 Task: Log work in the project AgileNexus for the issue 'Integrate a new virtual assistant feature into an existing mobile application to enhance user experience and convenience' spent time as '3w 1d 2h 31m' and remaining time as '5w 3d 23h 33m' and move to top of backlog. Now add the issue to the epic 'Legacy system modernization'. Log work in the project AgileNexus for the issue 'Develop a new tool for automated testing of web application cross-browser compatibility and responsiveness' spent time as '4w 1d 9h 50m' and remaining time as '4w 6d 7h 14m' and move to bottom of backlog. Now add the issue to the epic 'Disaster recovery (DR) planning'
Action: Mouse moved to (115, 204)
Screenshot: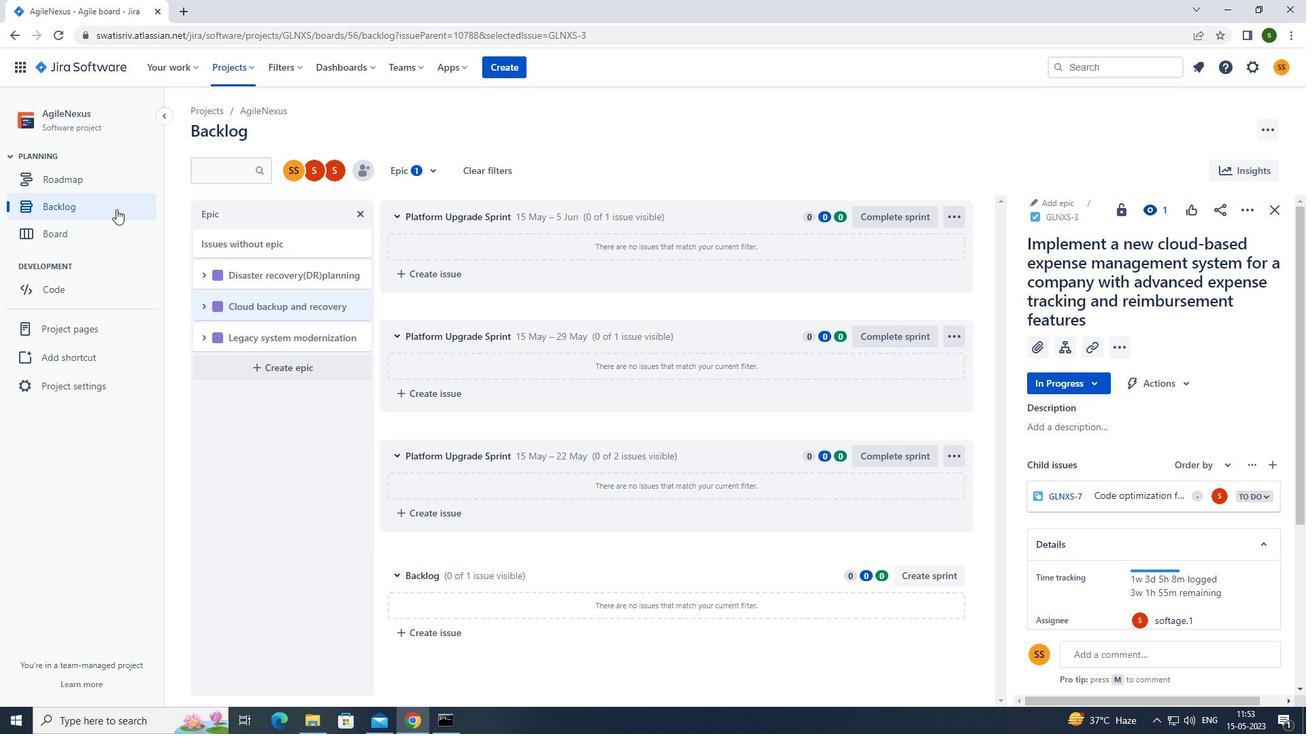 
Action: Mouse pressed left at (115, 204)
Screenshot: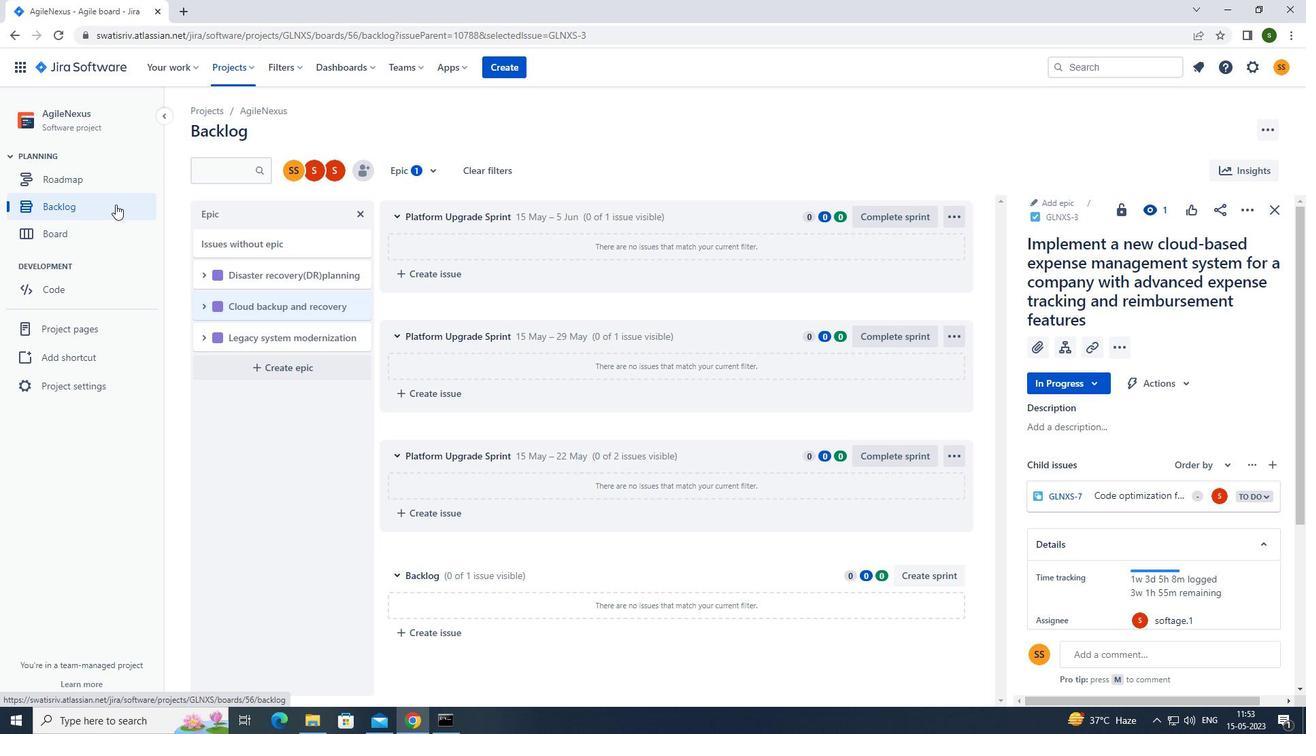 
Action: Mouse moved to (804, 494)
Screenshot: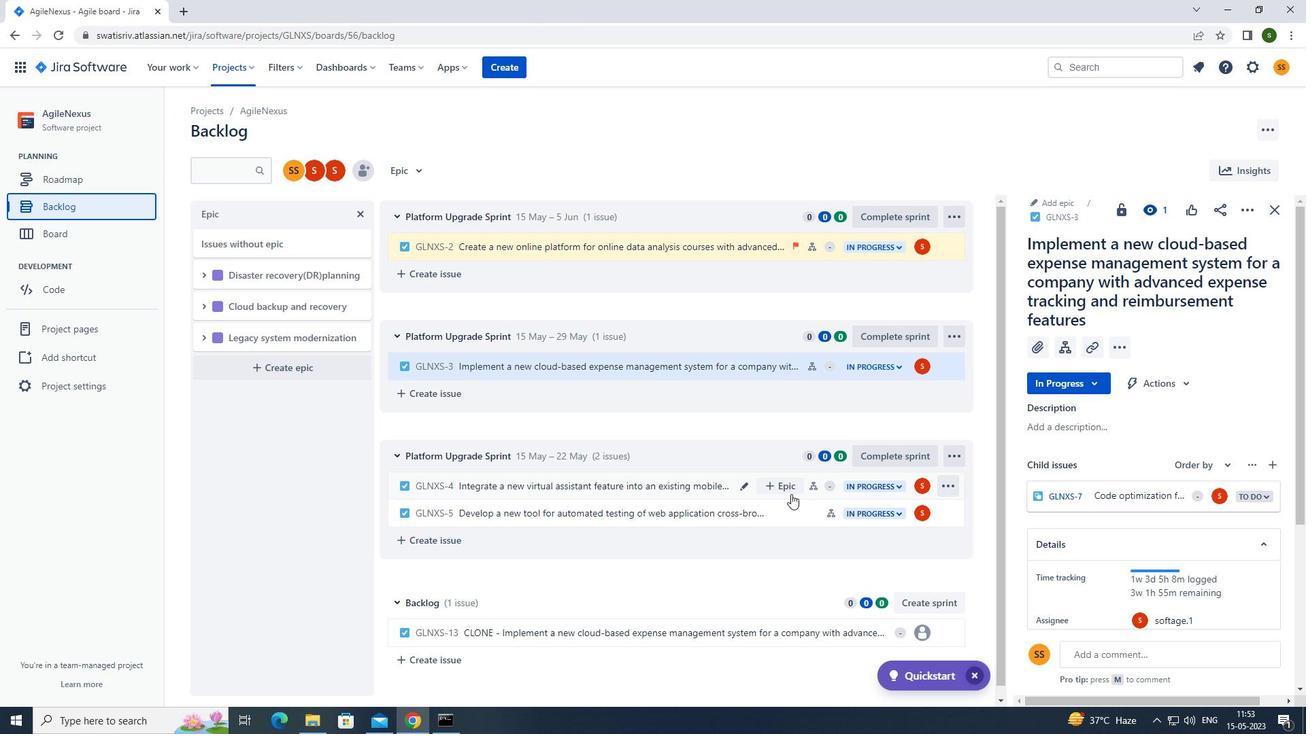 
Action: Mouse pressed left at (804, 494)
Screenshot: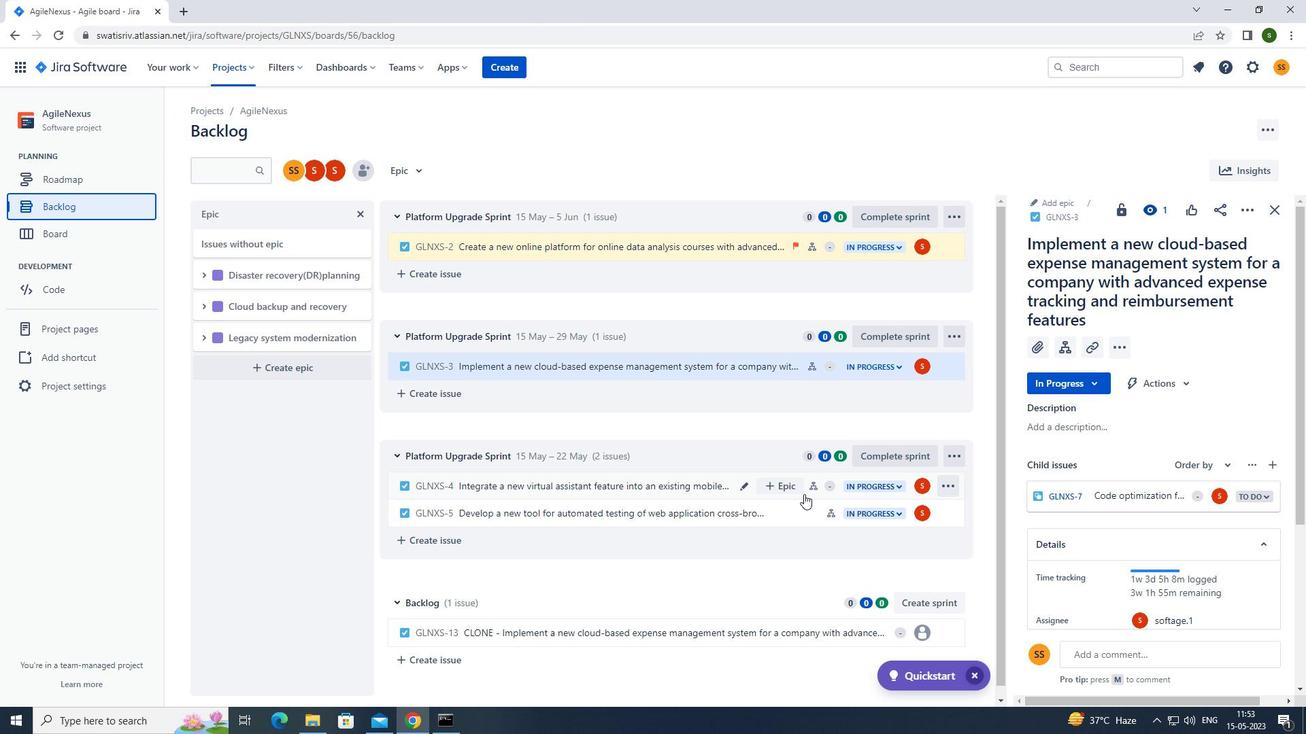 
Action: Mouse moved to (1250, 214)
Screenshot: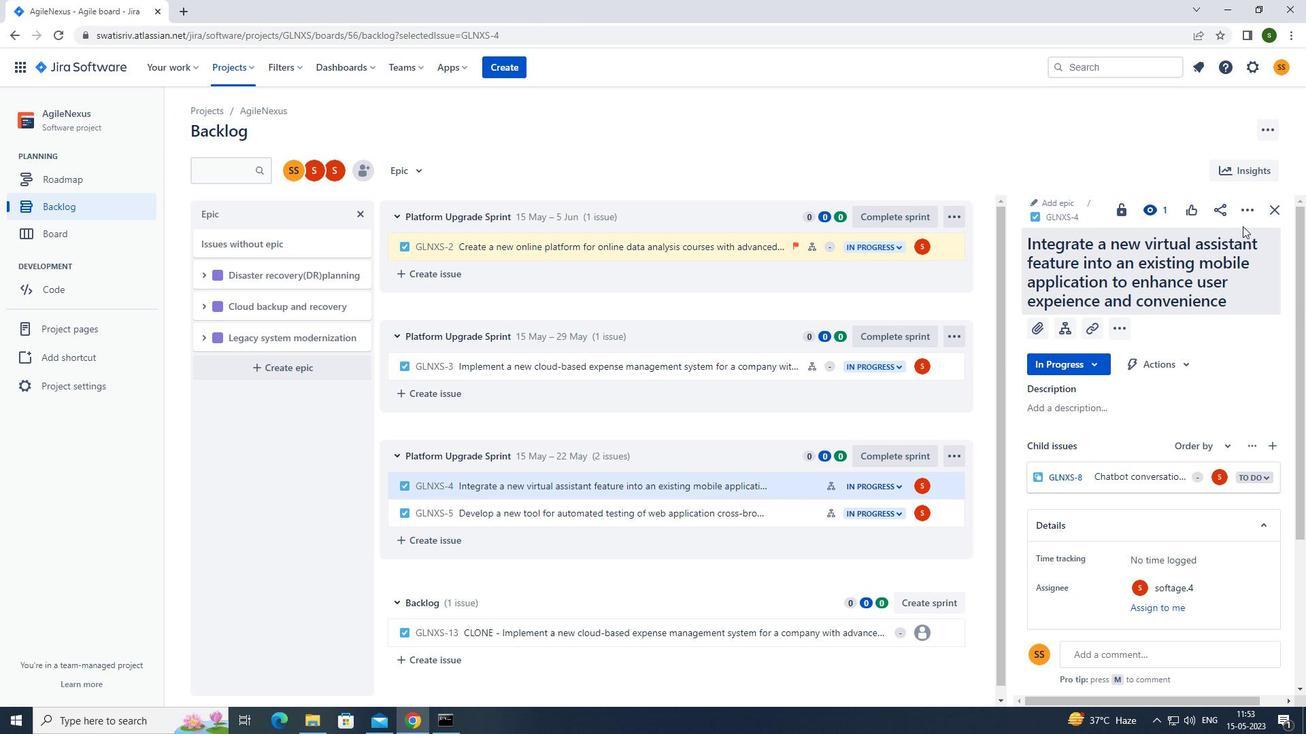 
Action: Mouse pressed left at (1250, 214)
Screenshot: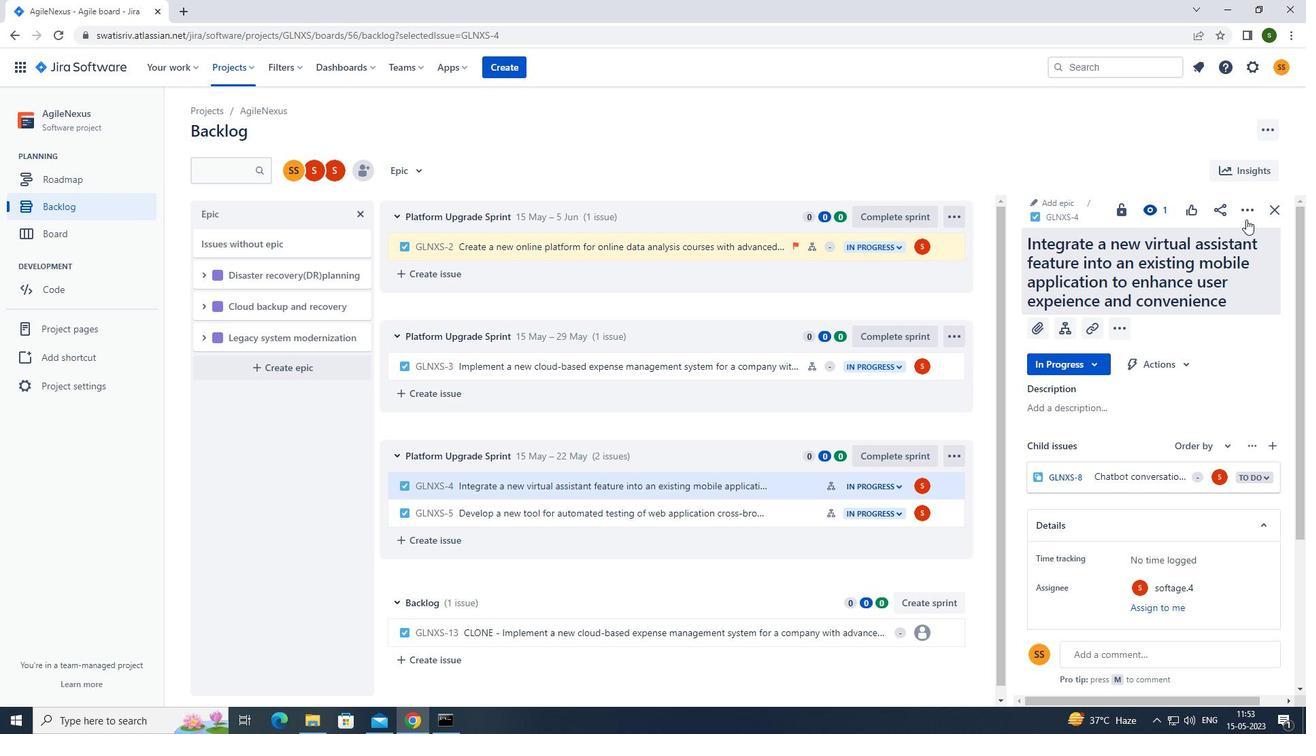 
Action: Mouse moved to (1215, 243)
Screenshot: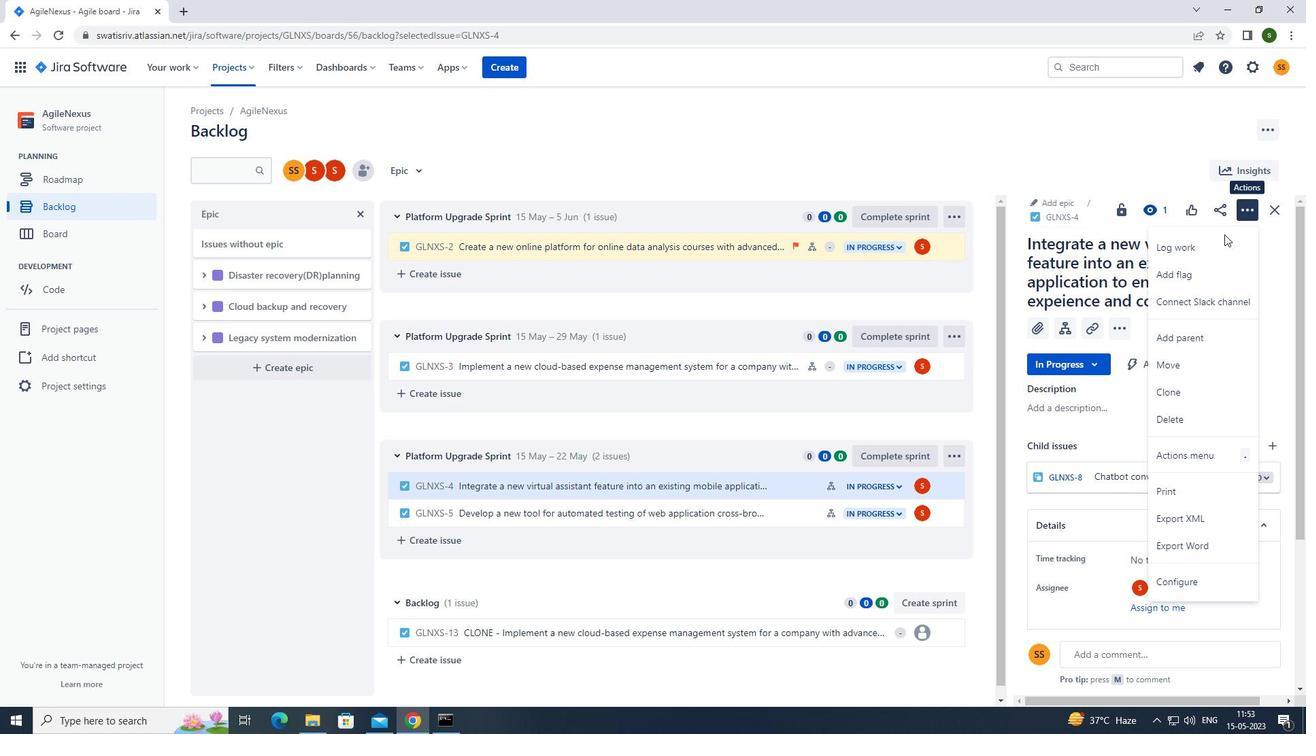 
Action: Mouse pressed left at (1215, 243)
Screenshot: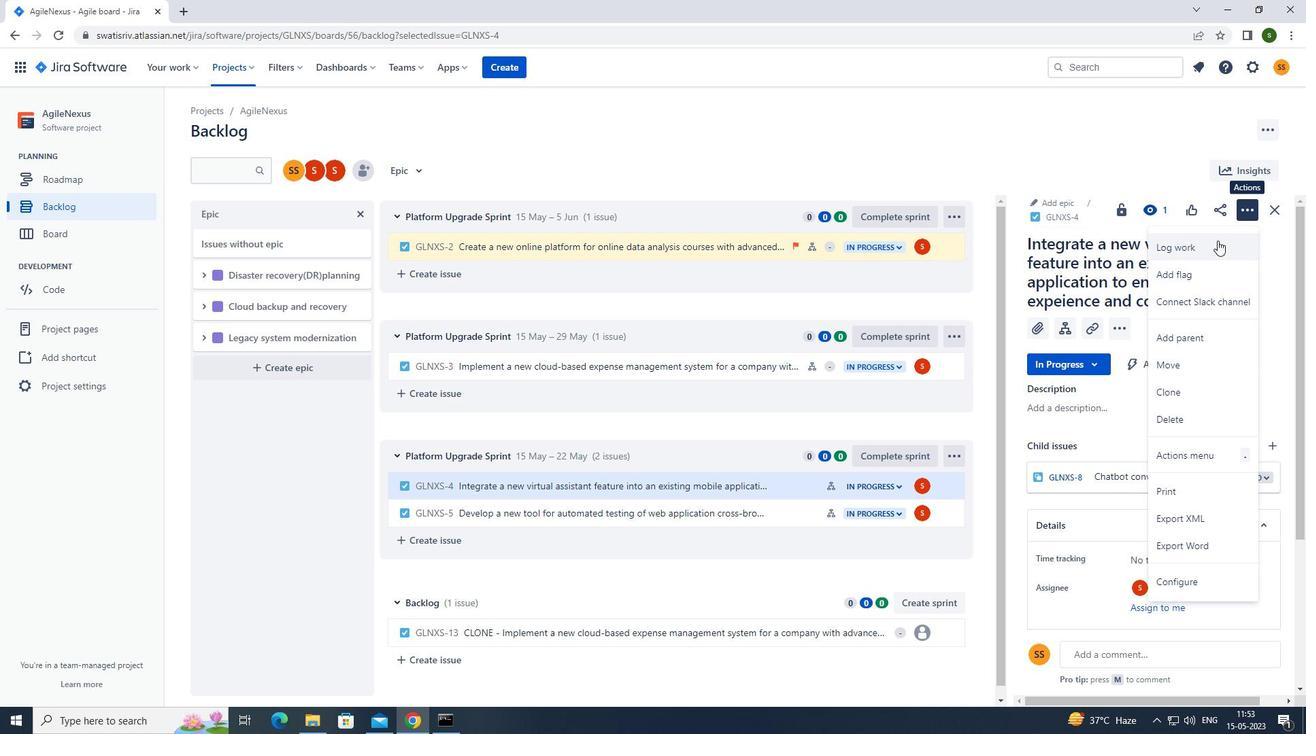 
Action: Mouse moved to (623, 178)
Screenshot: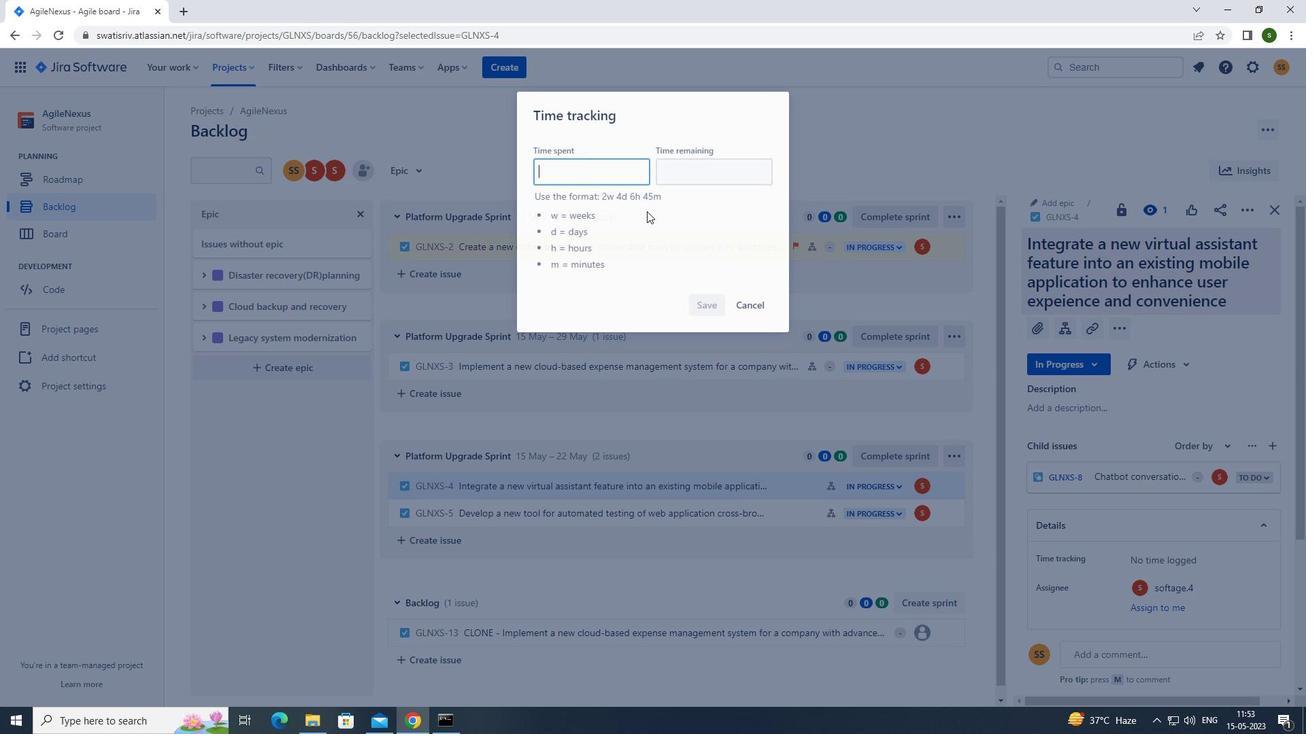 
Action: Key pressed 3w<Key.space>1d<Key.space>2h<Key.space>31m
Screenshot: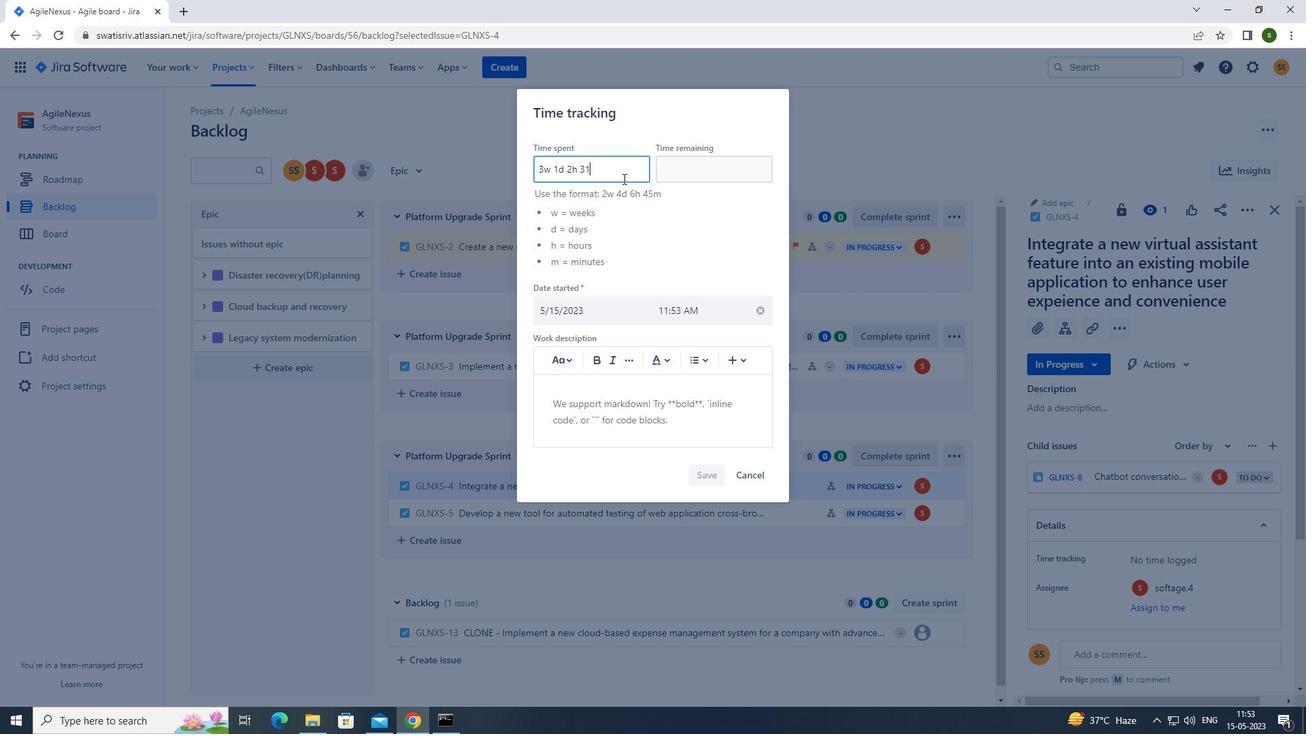 
Action: Mouse moved to (706, 178)
Screenshot: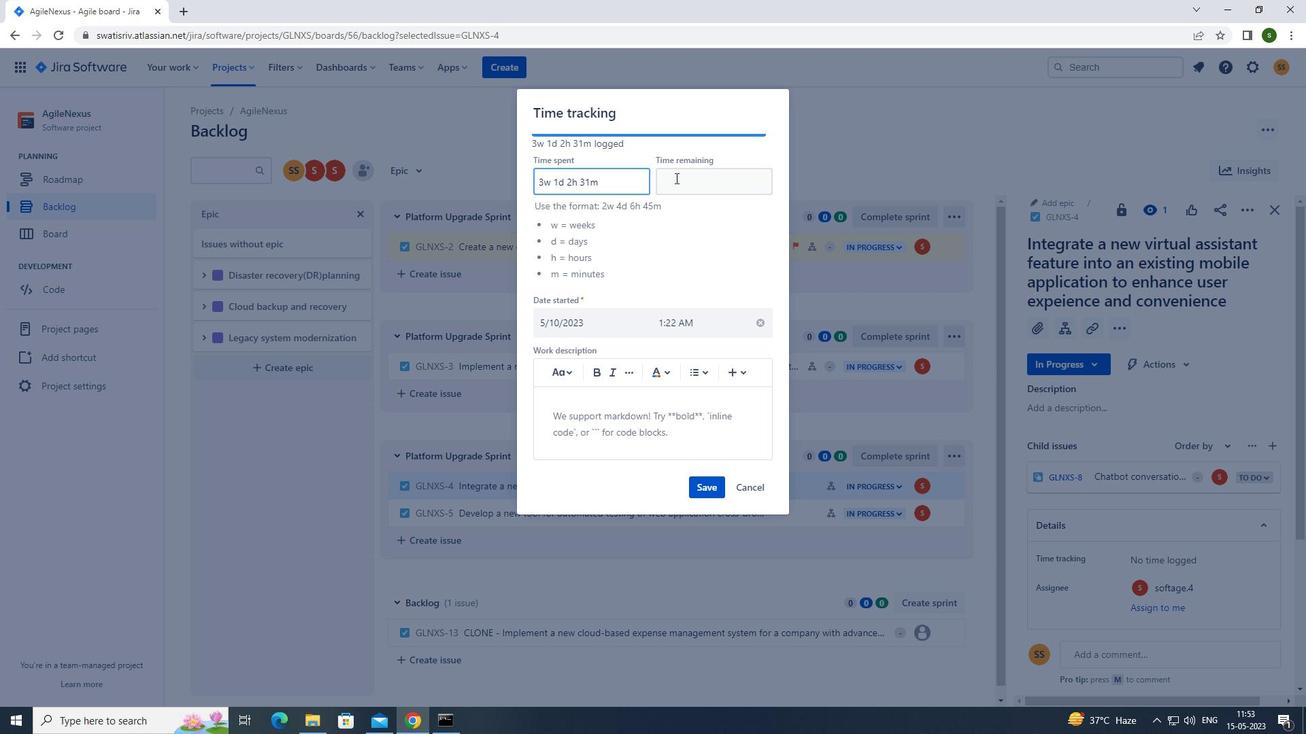 
Action: Mouse pressed left at (706, 178)
Screenshot: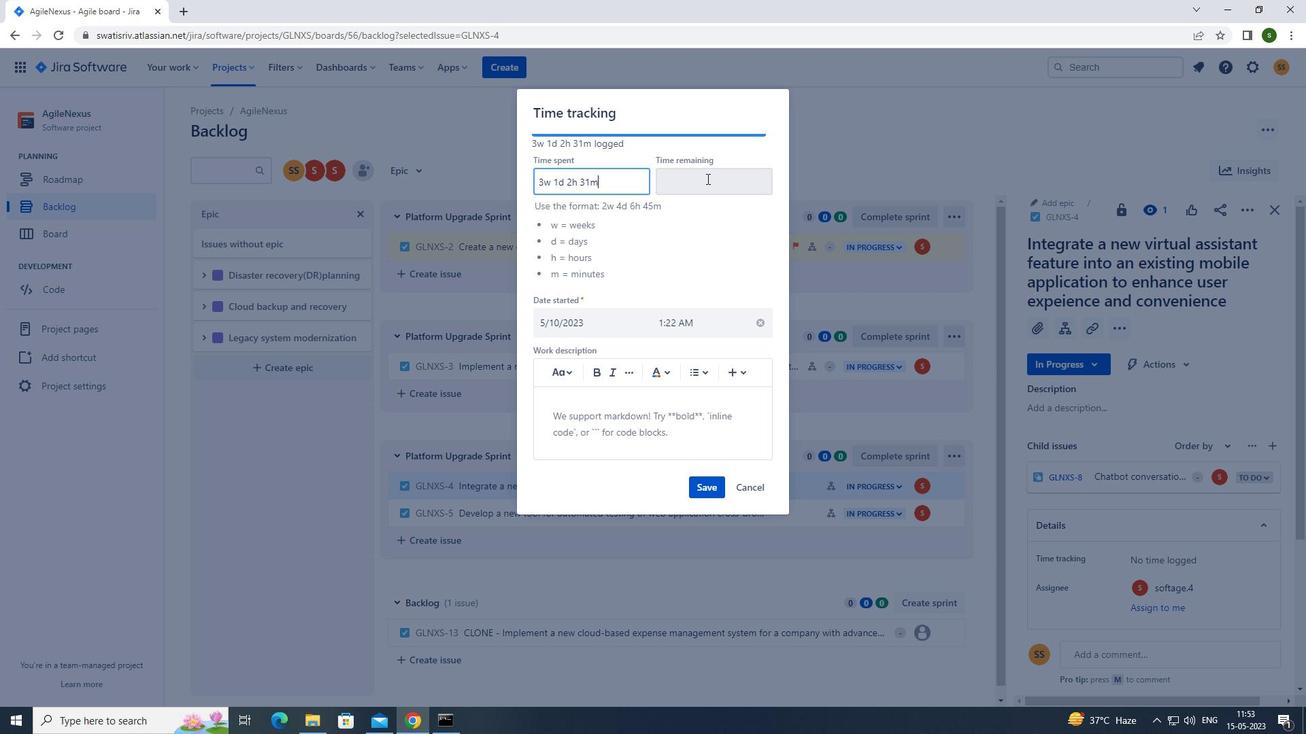 
Action: Key pressed 5w<Key.space>3d<Key.space>23h<Key.space>33m
Screenshot: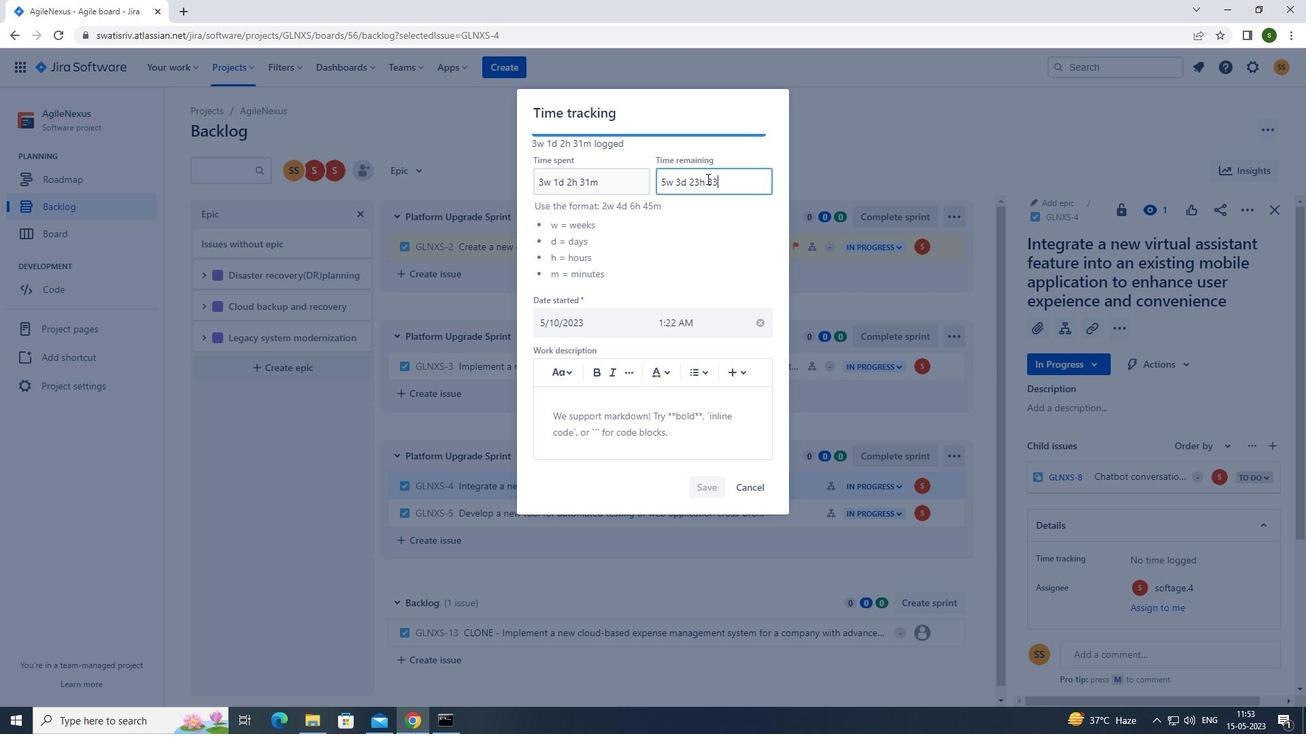 
Action: Mouse moved to (714, 487)
Screenshot: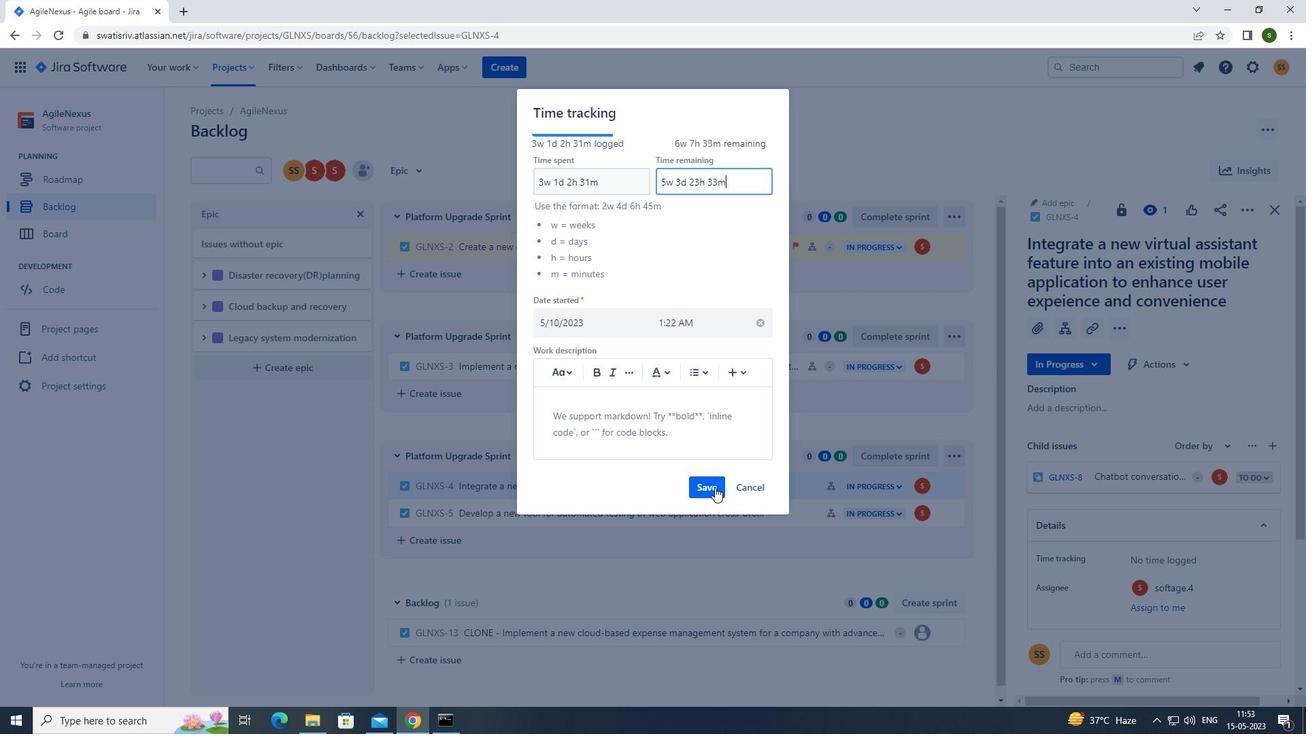 
Action: Mouse pressed left at (714, 487)
Screenshot: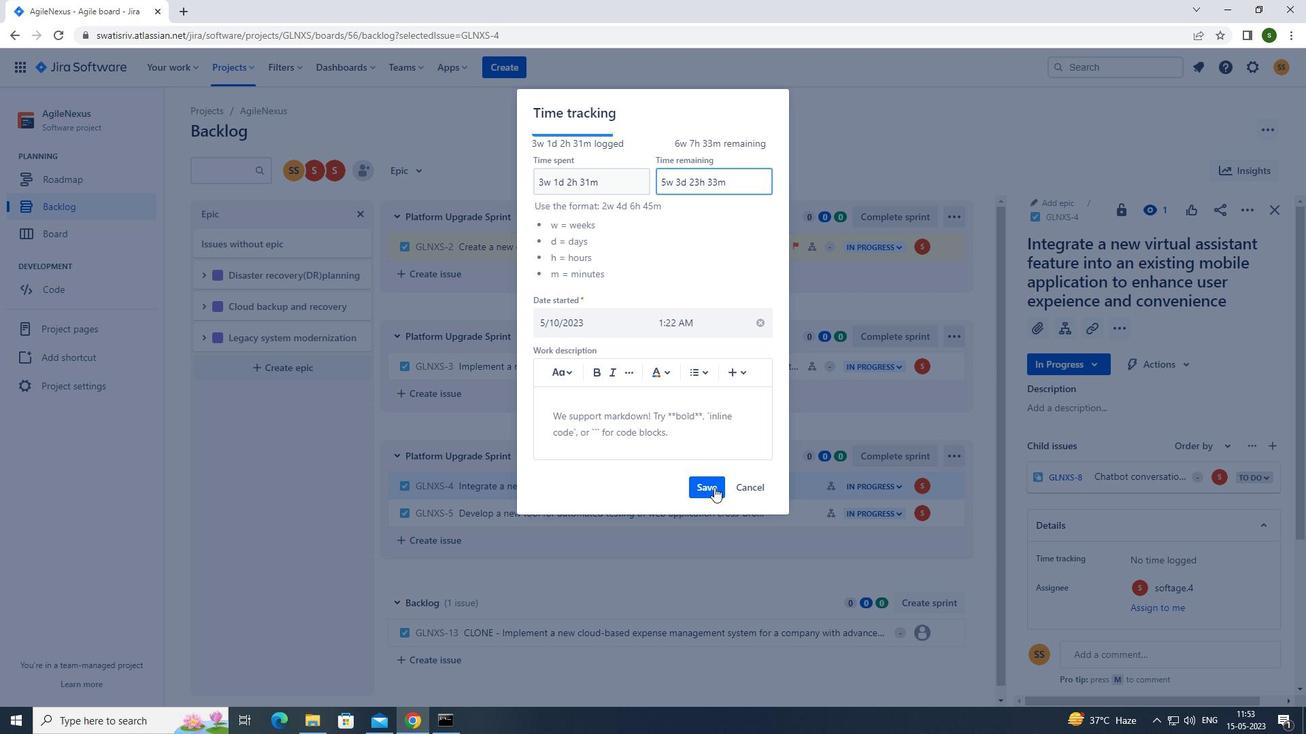 
Action: Mouse moved to (955, 489)
Screenshot: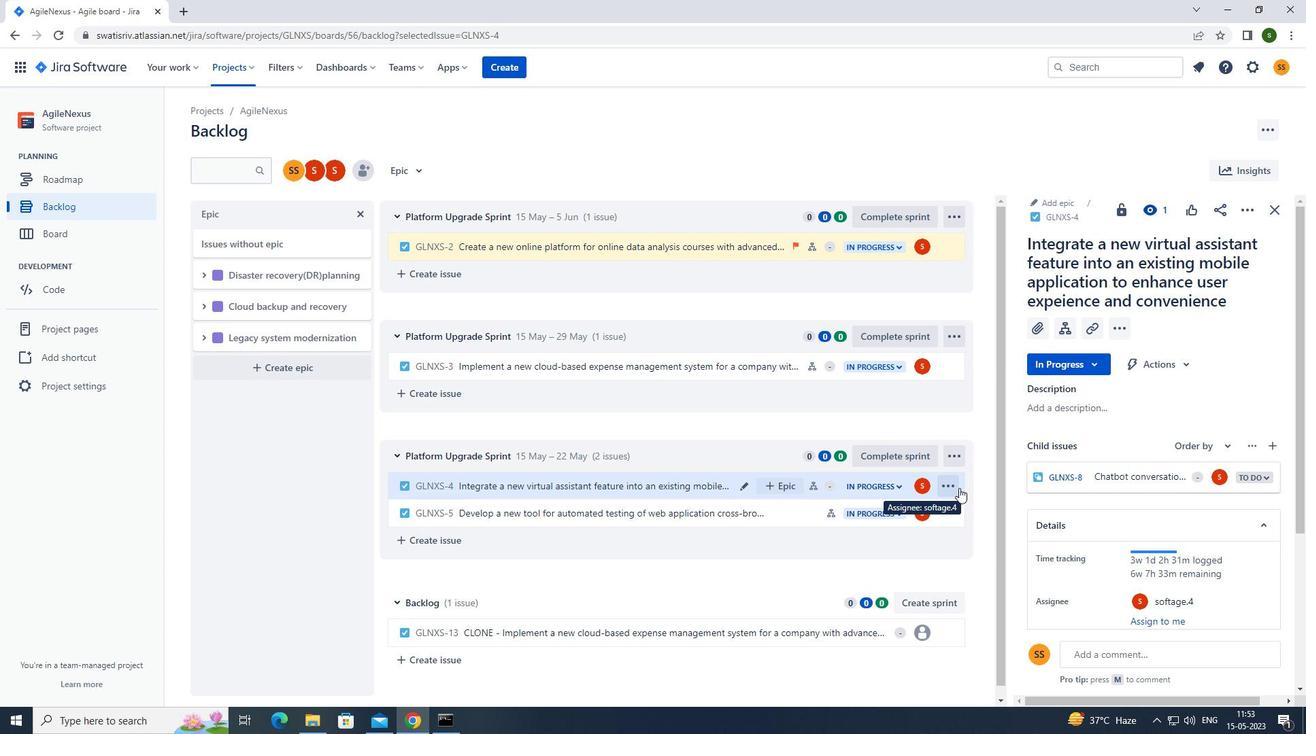 
Action: Mouse pressed left at (955, 489)
Screenshot: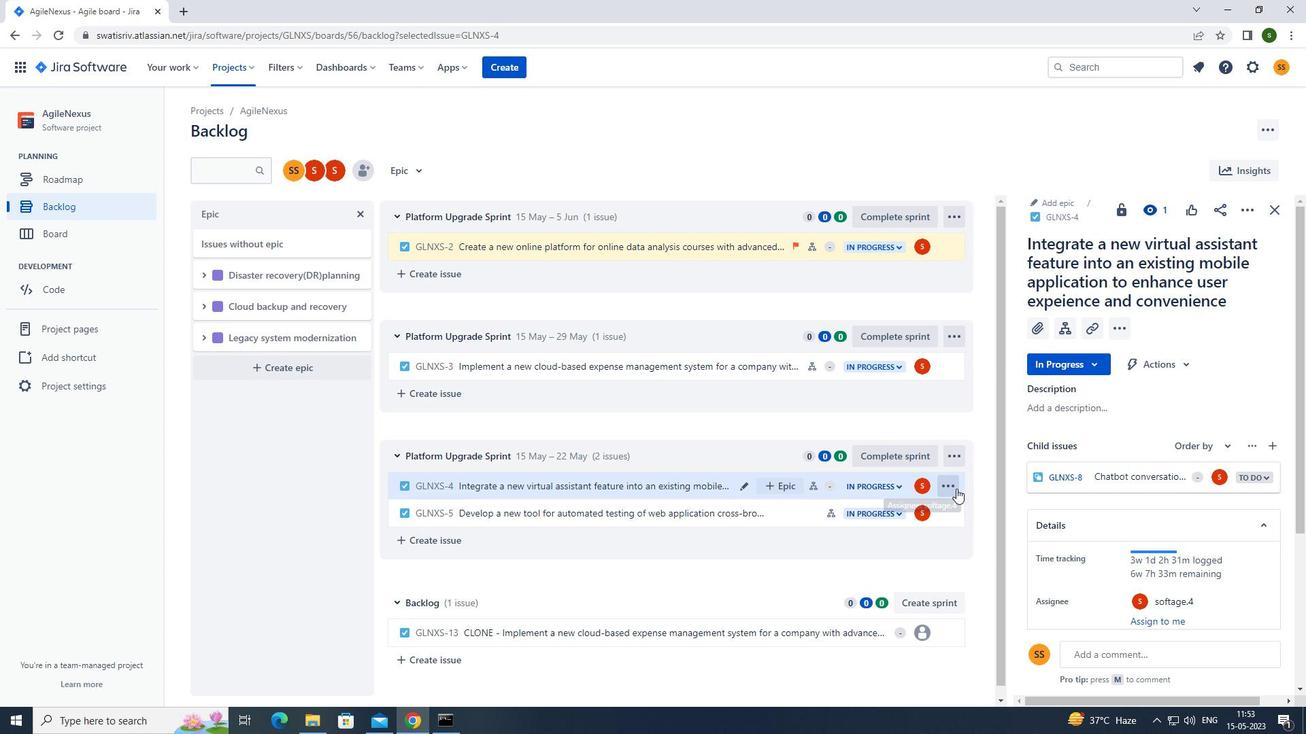 
Action: Mouse moved to (922, 427)
Screenshot: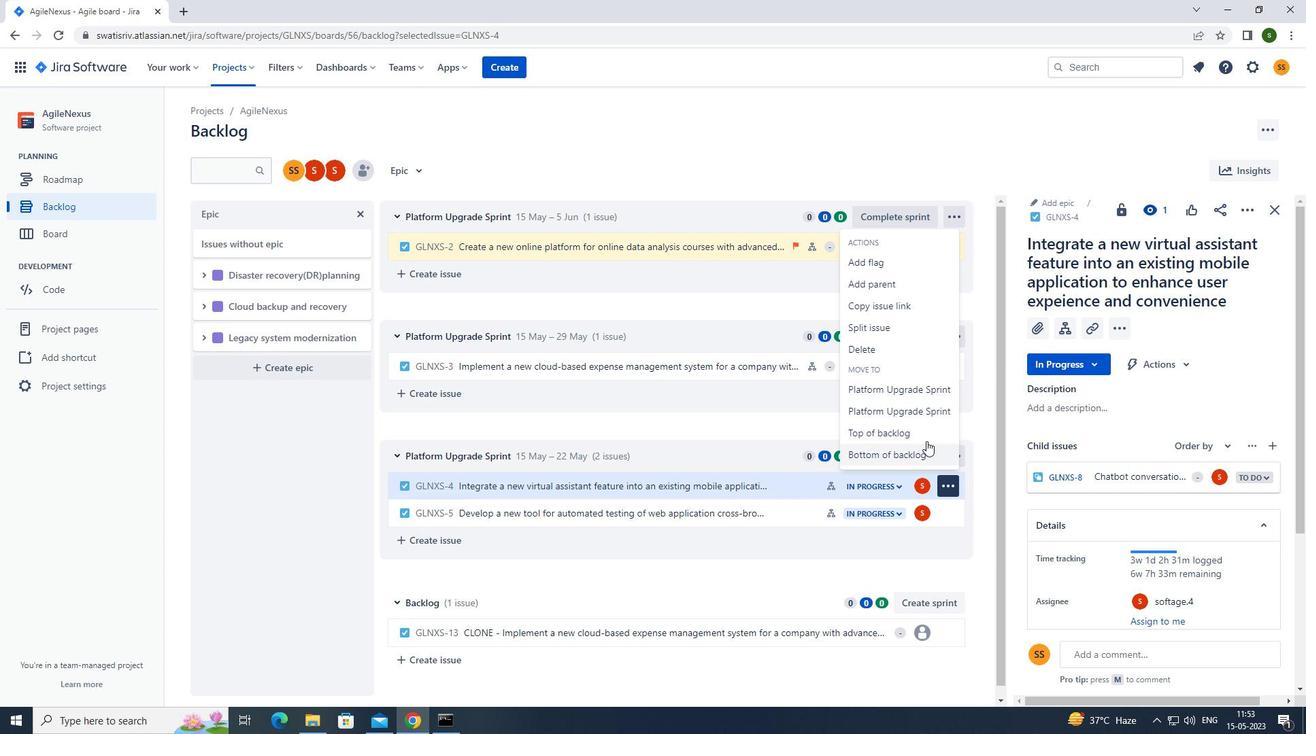 
Action: Mouse pressed left at (922, 427)
Screenshot: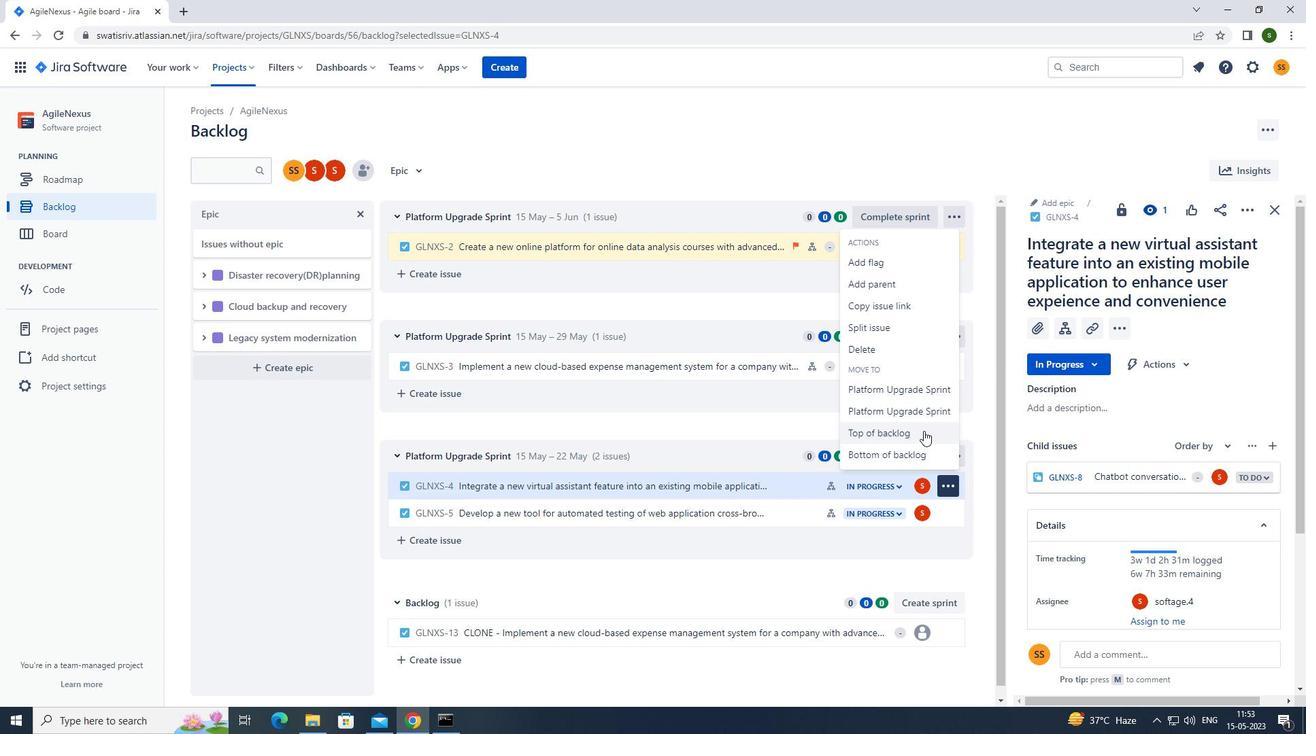 
Action: Mouse moved to (695, 225)
Screenshot: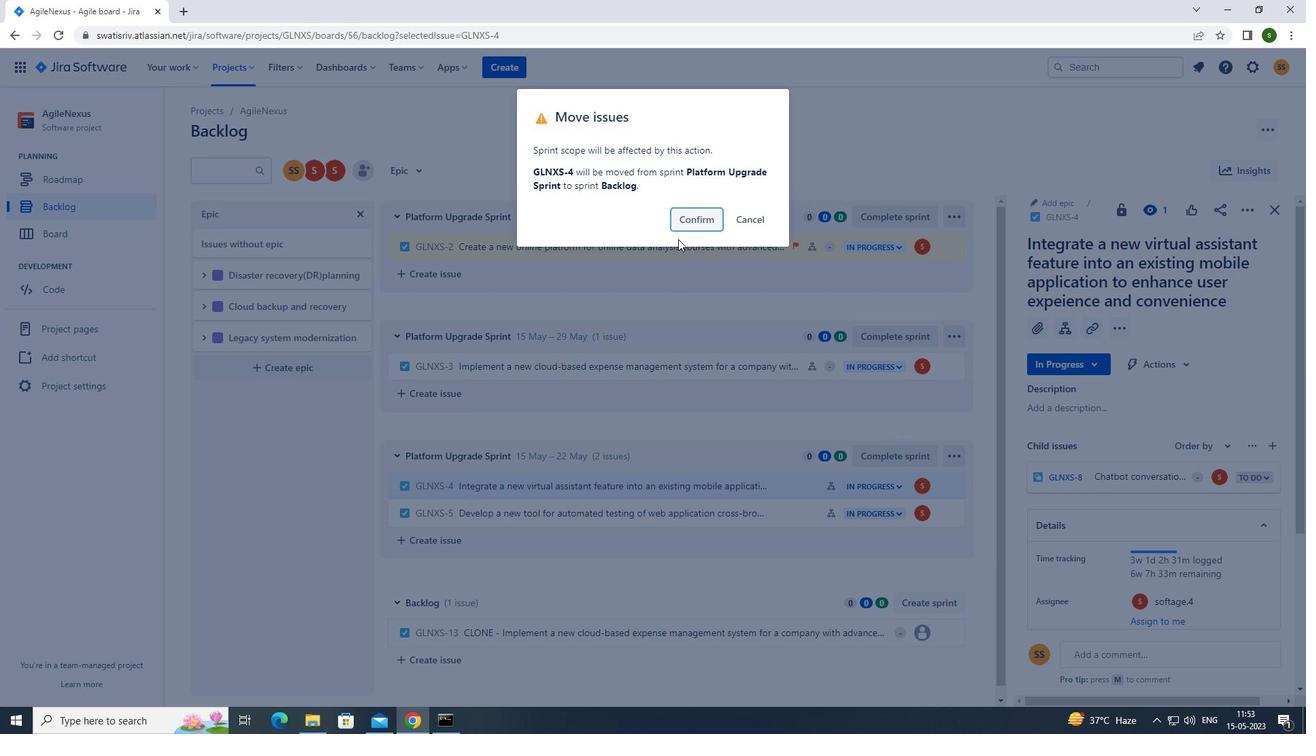 
Action: Mouse pressed left at (695, 225)
Screenshot: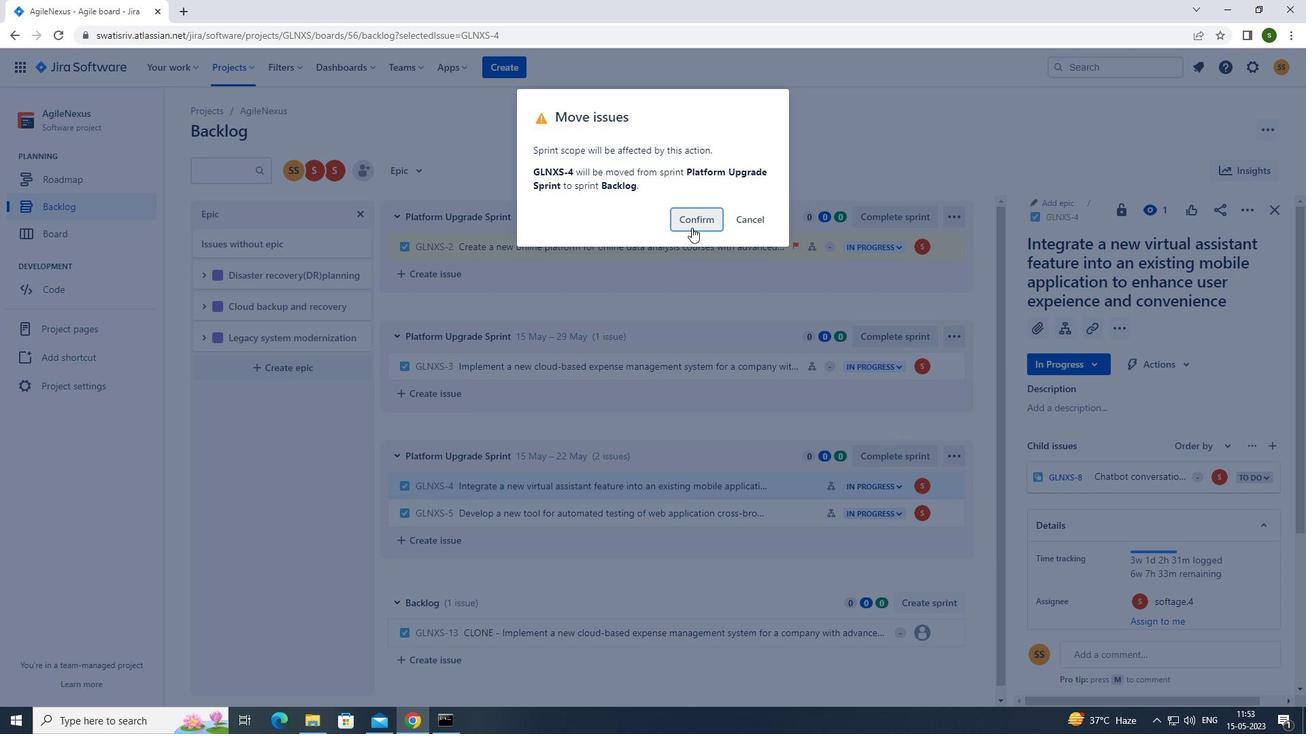 
Action: Mouse moved to (800, 540)
Screenshot: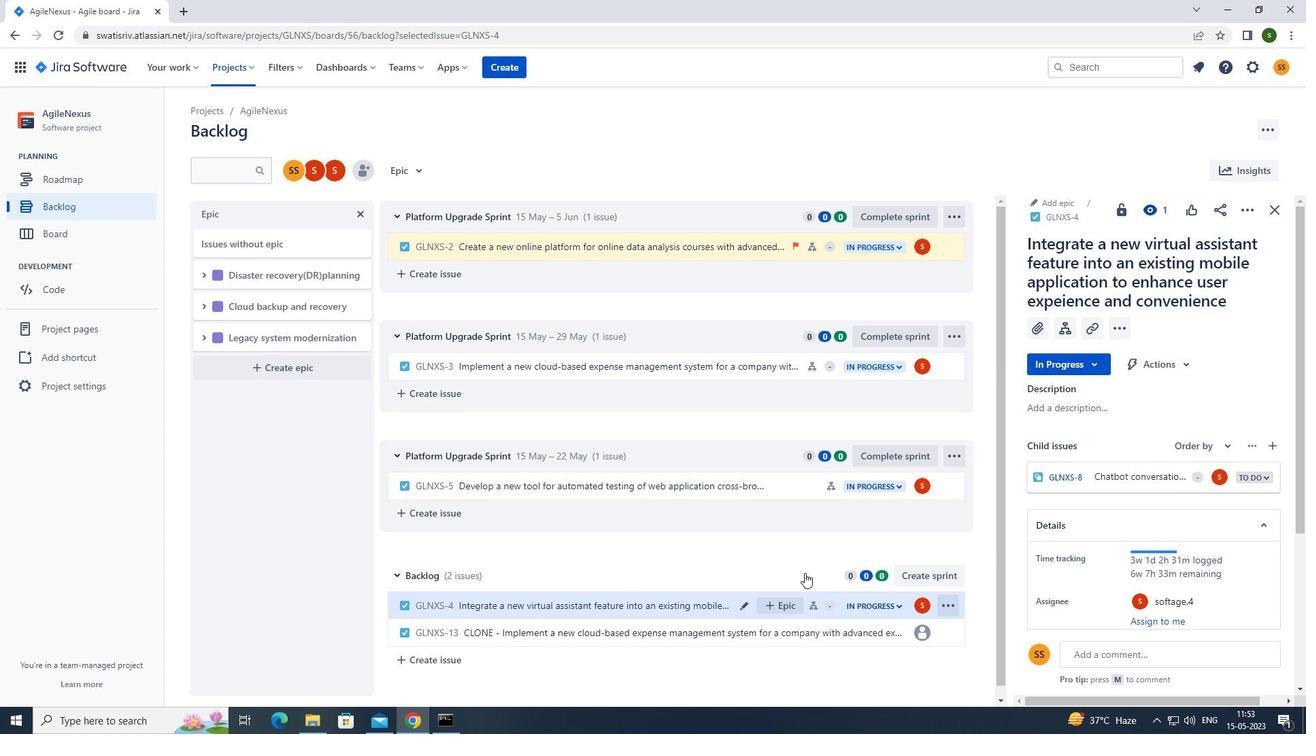 
Action: Mouse scrolled (800, 539) with delta (0, 0)
Screenshot: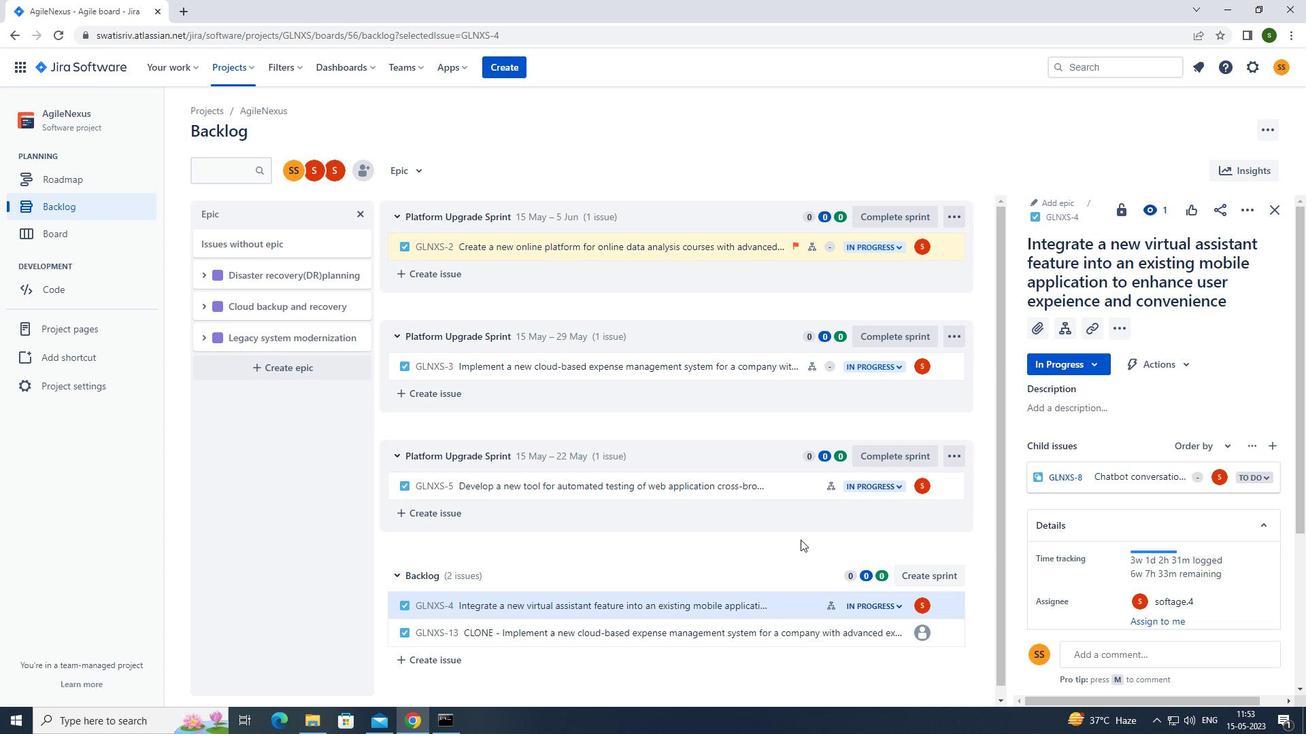 
Action: Mouse scrolled (800, 539) with delta (0, 0)
Screenshot: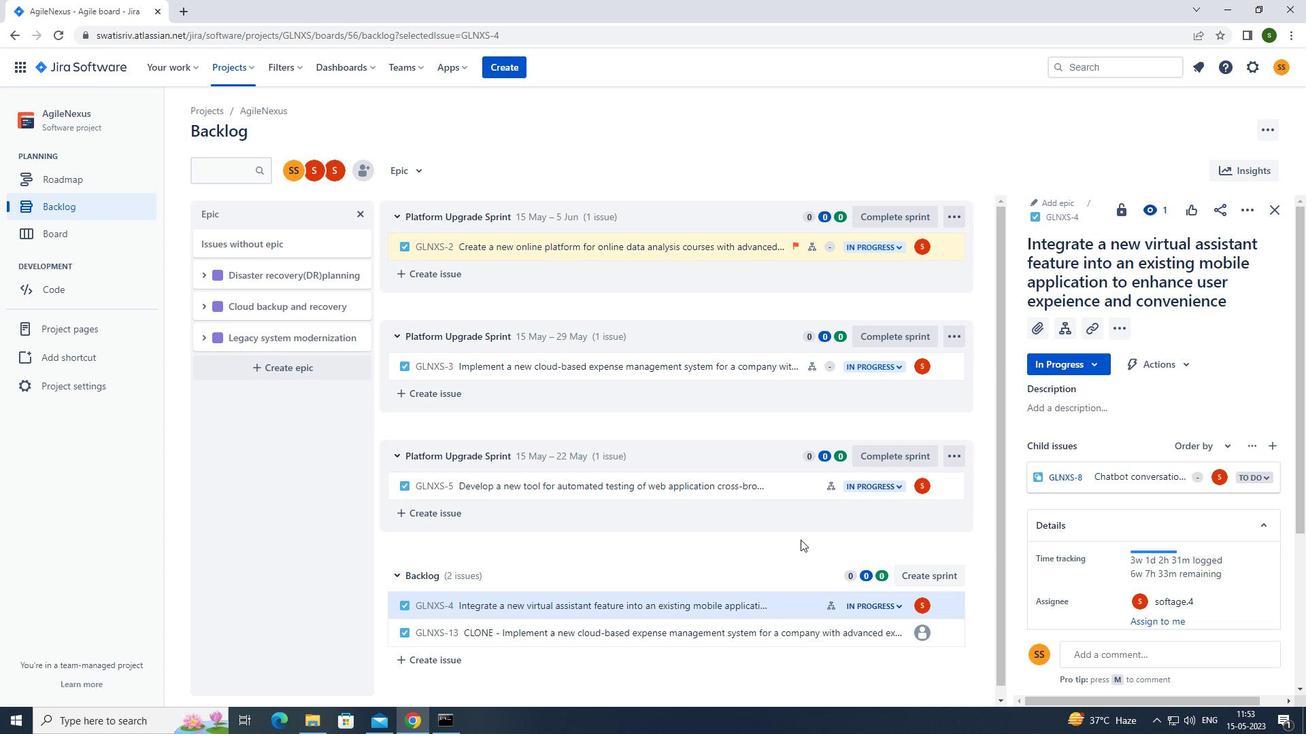 
Action: Mouse moved to (810, 486)
Screenshot: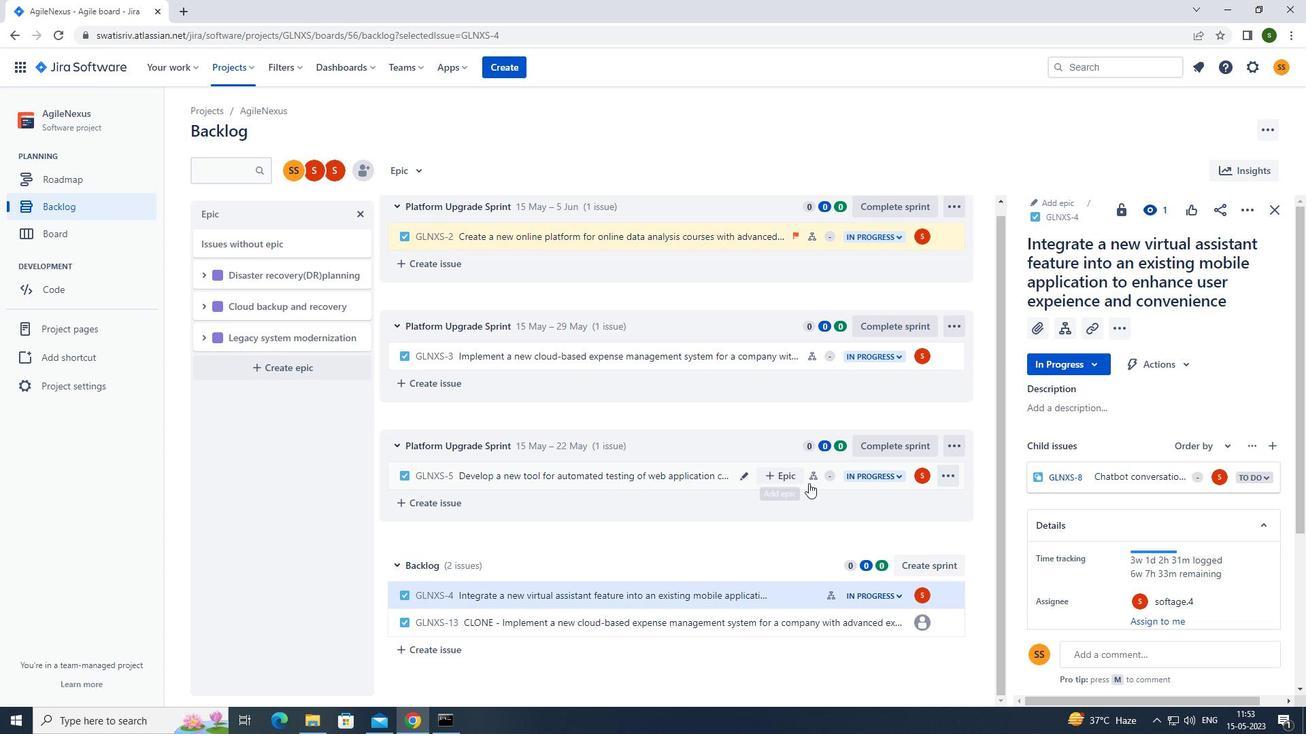 
Action: Mouse pressed left at (810, 486)
Screenshot: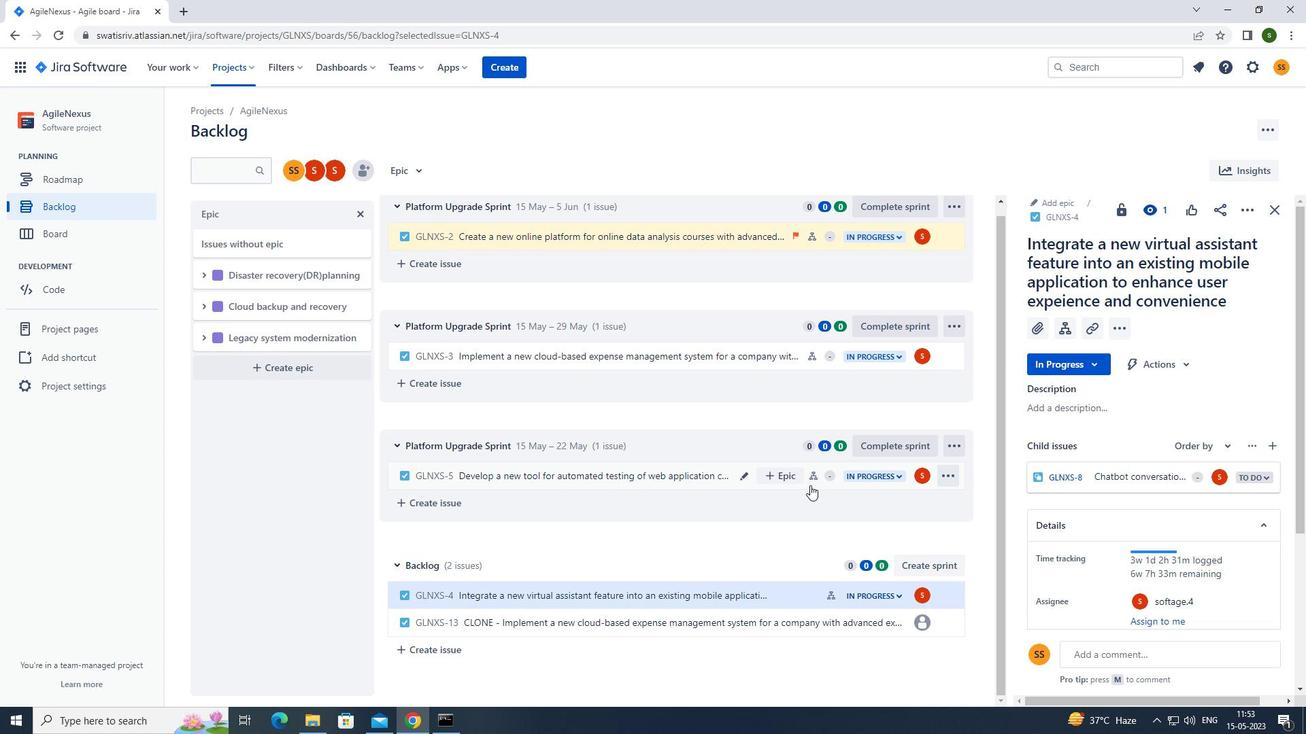 
Action: Mouse moved to (1254, 206)
Screenshot: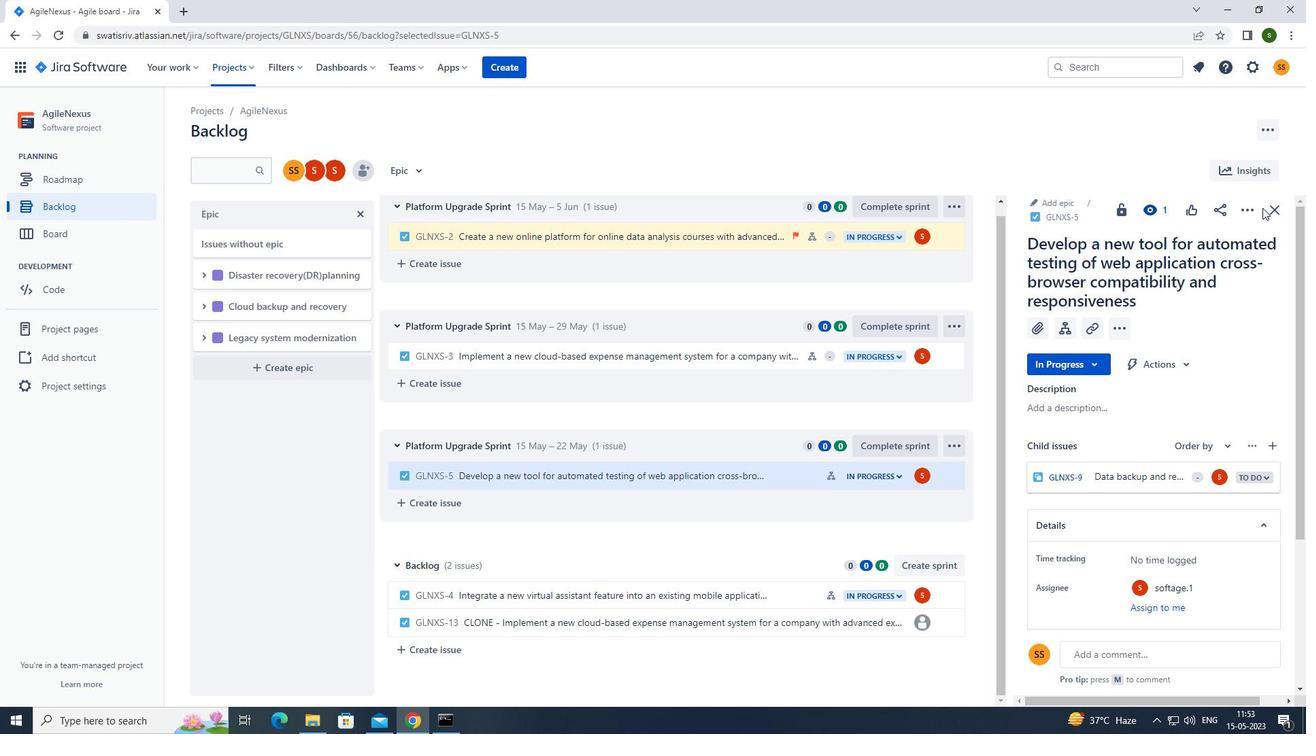 
Action: Mouse pressed left at (1254, 206)
Screenshot: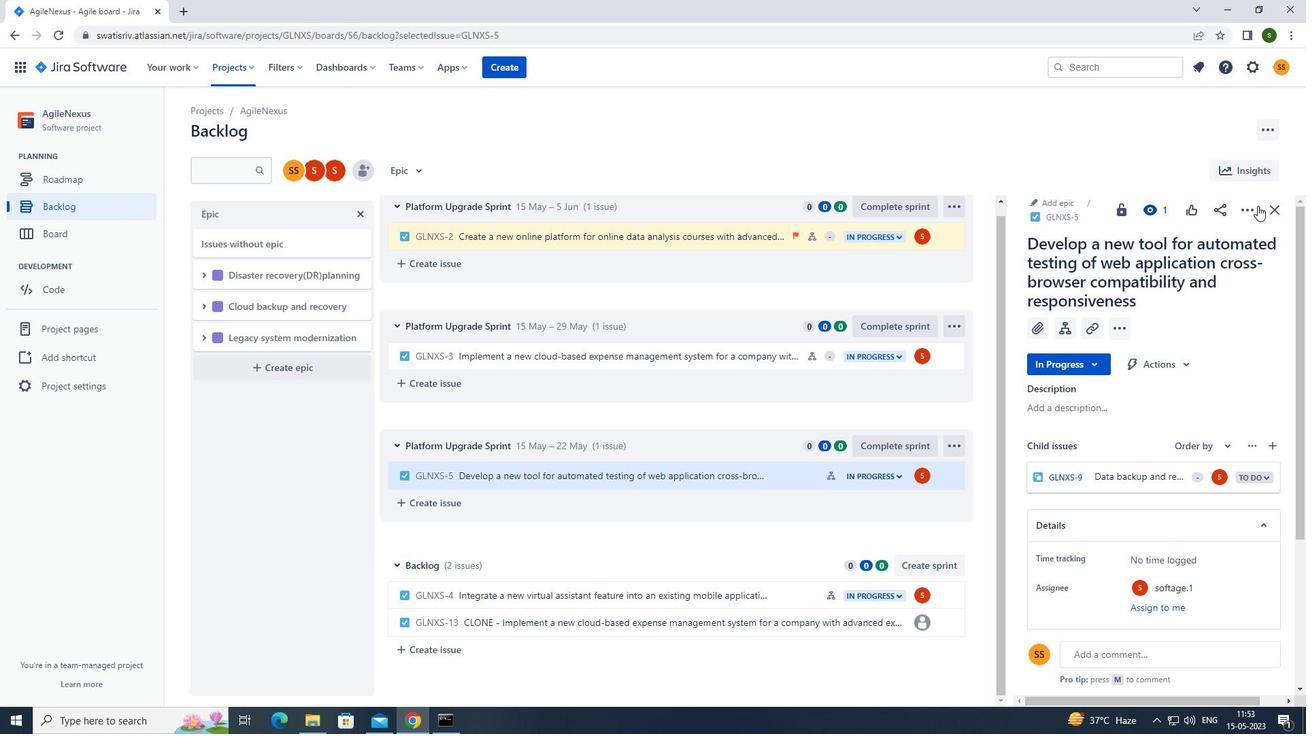 
Action: Mouse moved to (1231, 251)
Screenshot: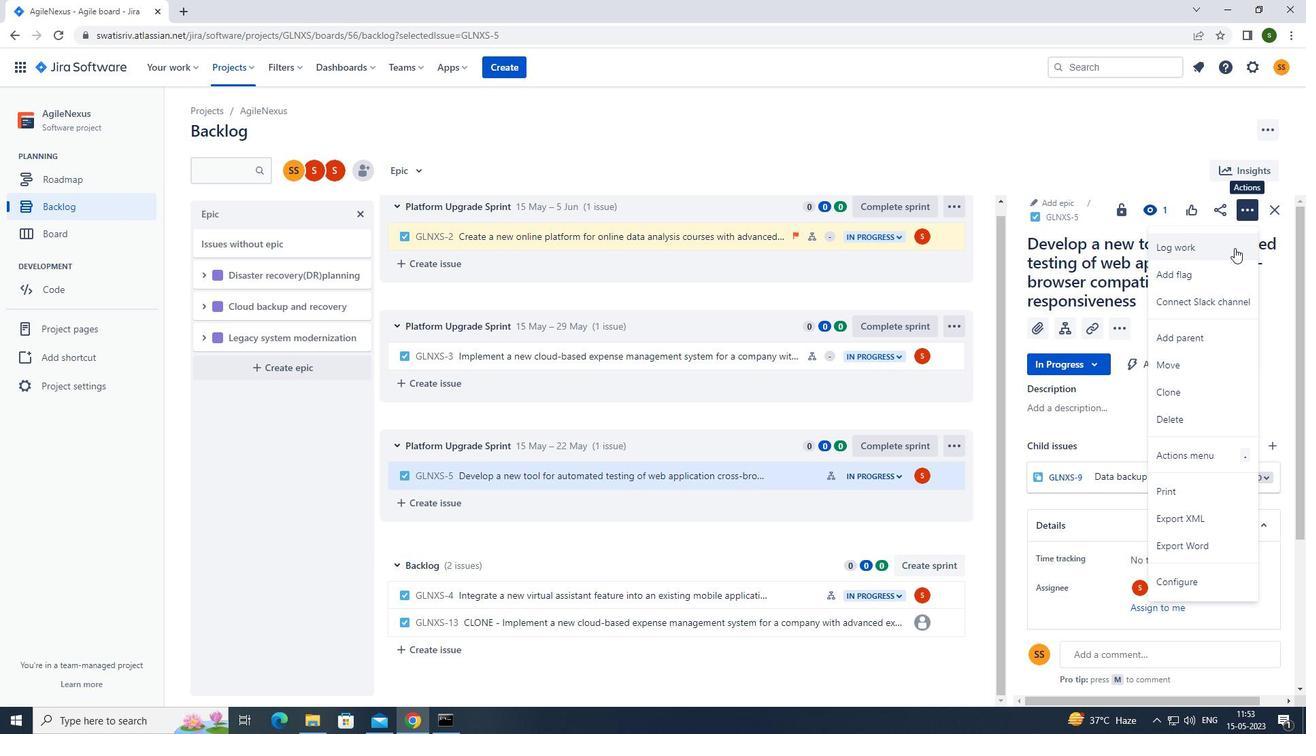 
Action: Mouse pressed left at (1231, 251)
Screenshot: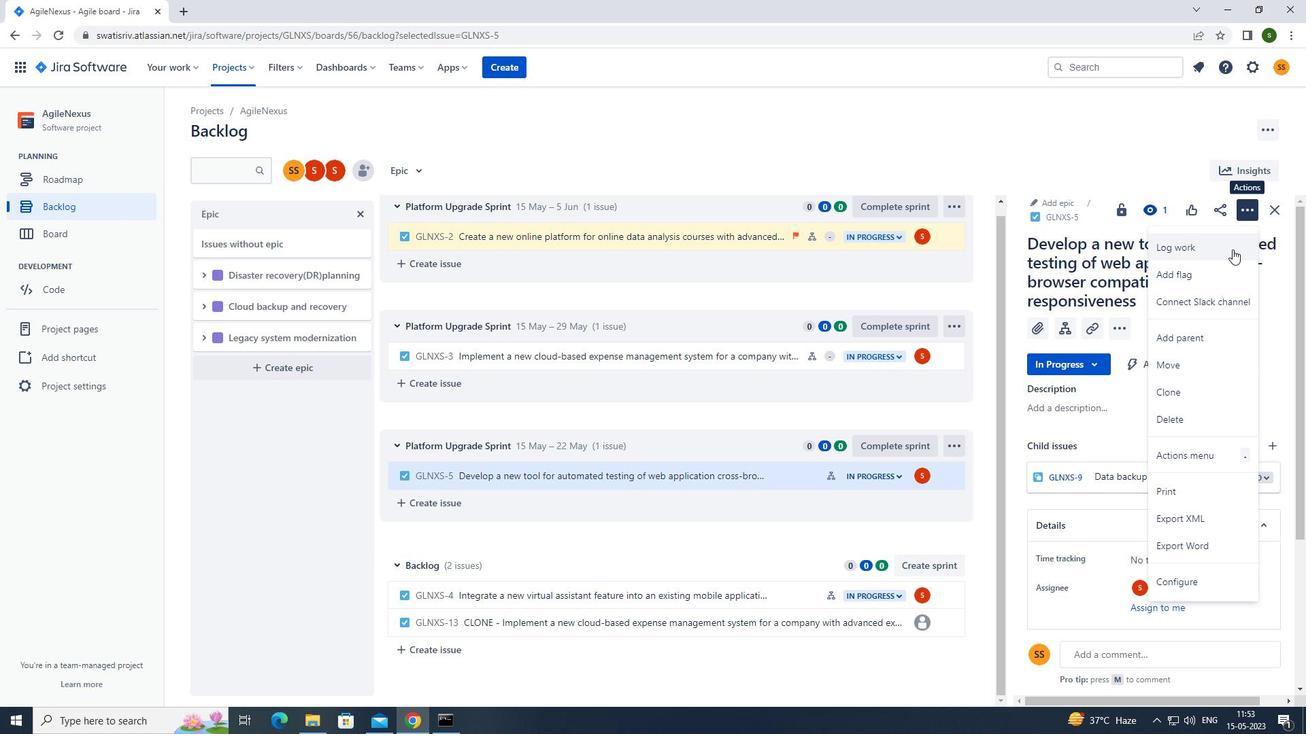 
Action: Mouse moved to (612, 171)
Screenshot: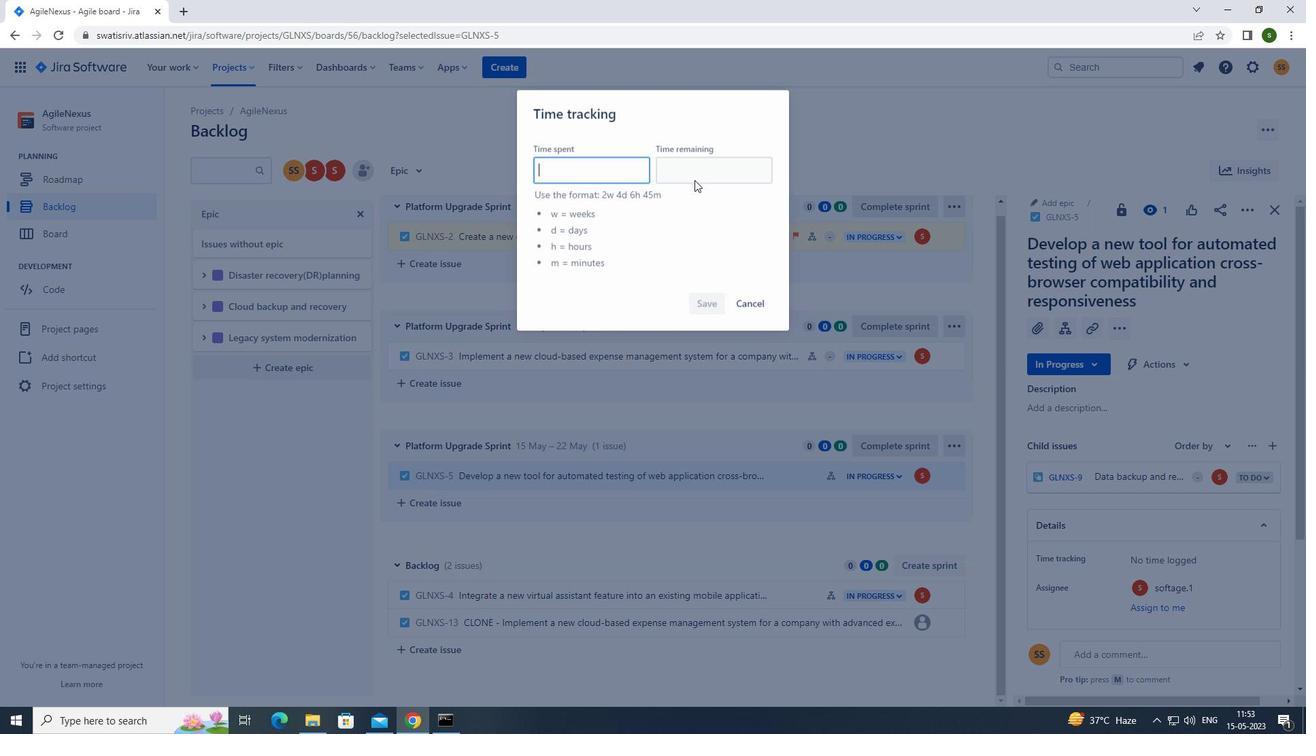 
Action: Key pressed 4w<Key.space>1d<Key.space>9h<Key.space>50m
Screenshot: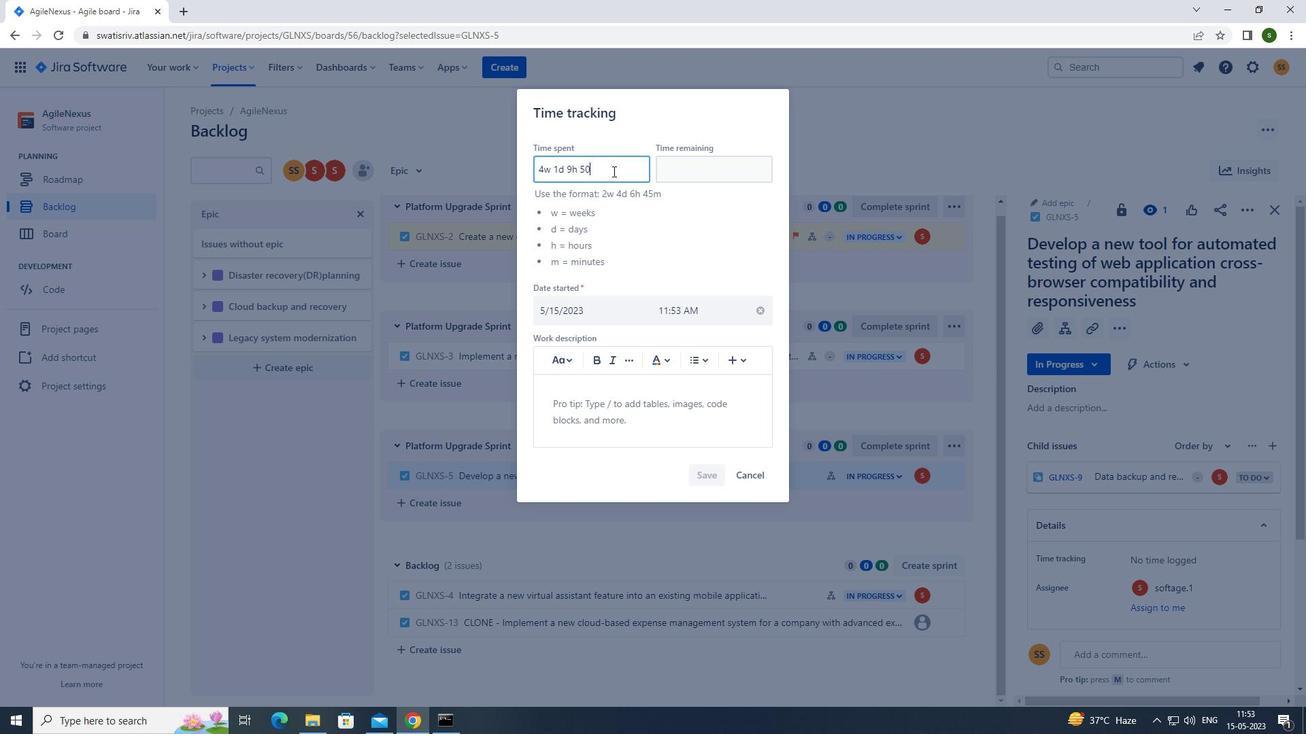 
Action: Mouse moved to (682, 178)
Screenshot: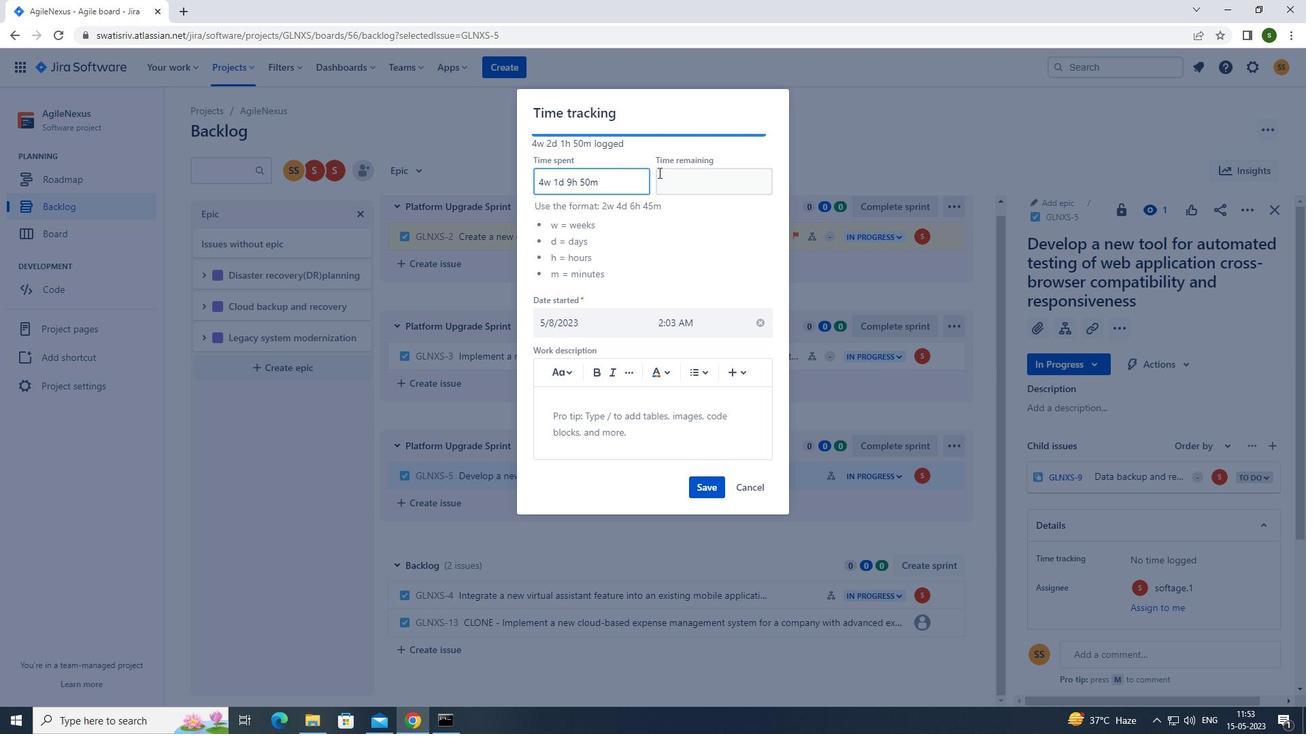 
Action: Mouse pressed left at (682, 178)
Screenshot: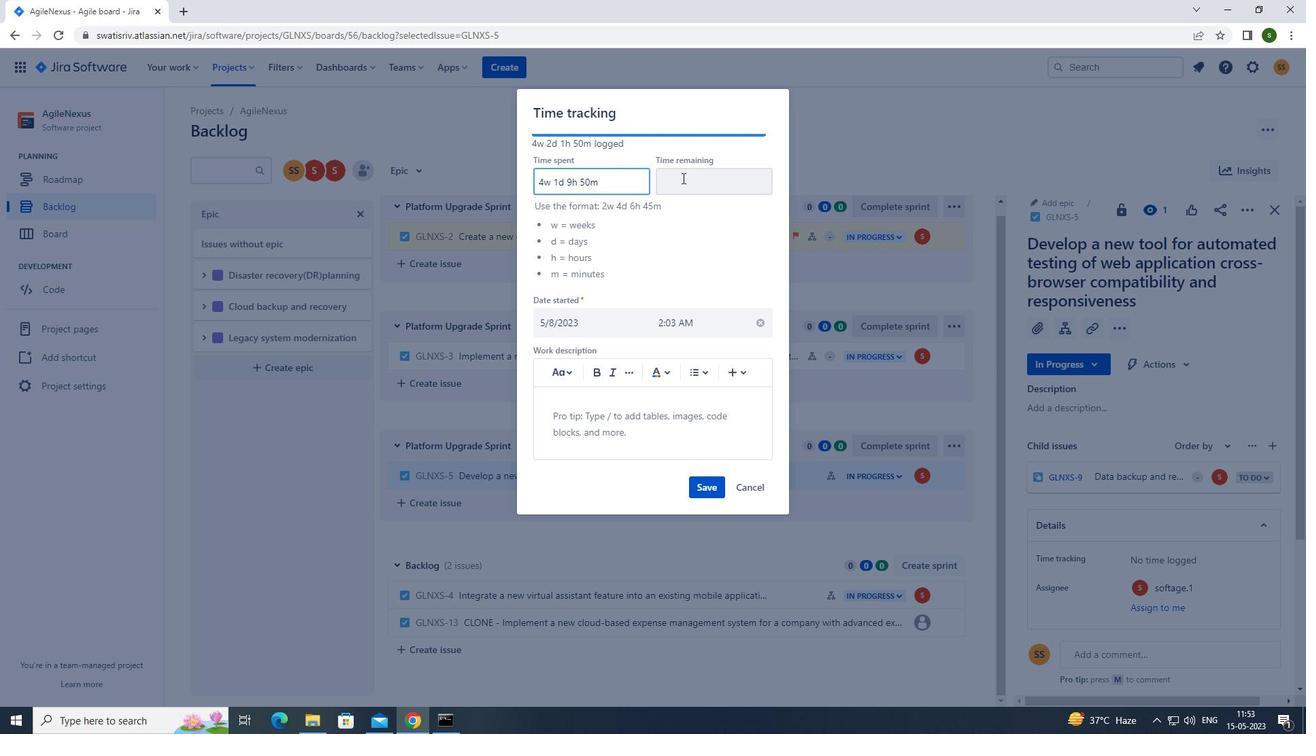 
Action: Key pressed 4w<Key.space>6d<Key.space>7h<Key.space>14m
Screenshot: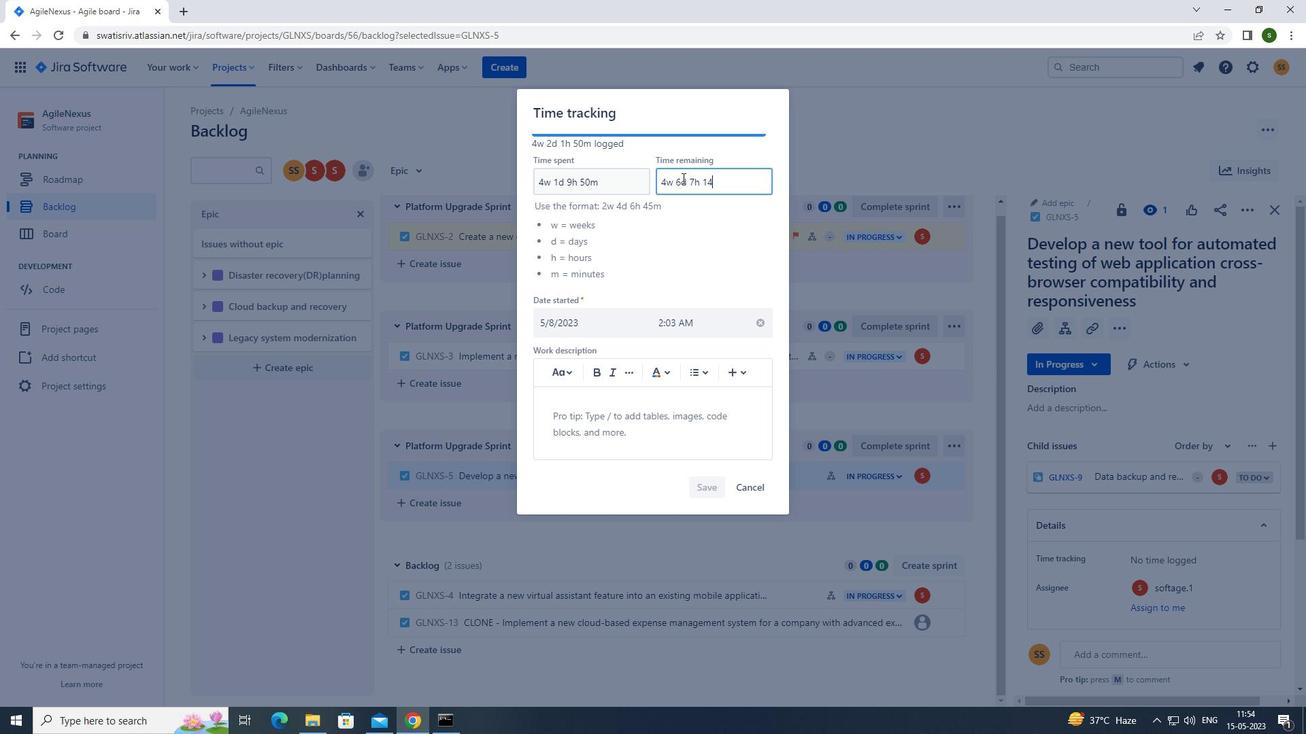 
Action: Mouse moved to (701, 487)
Screenshot: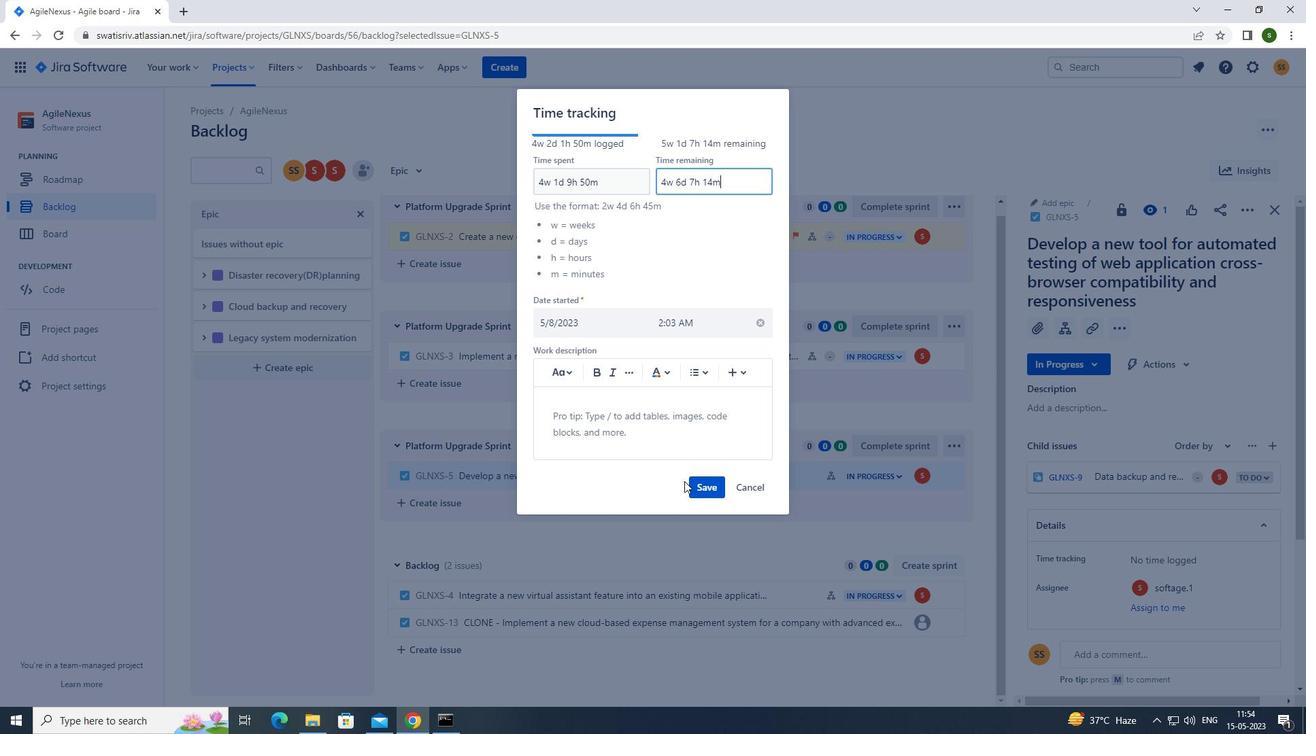 
Action: Mouse pressed left at (701, 487)
Screenshot: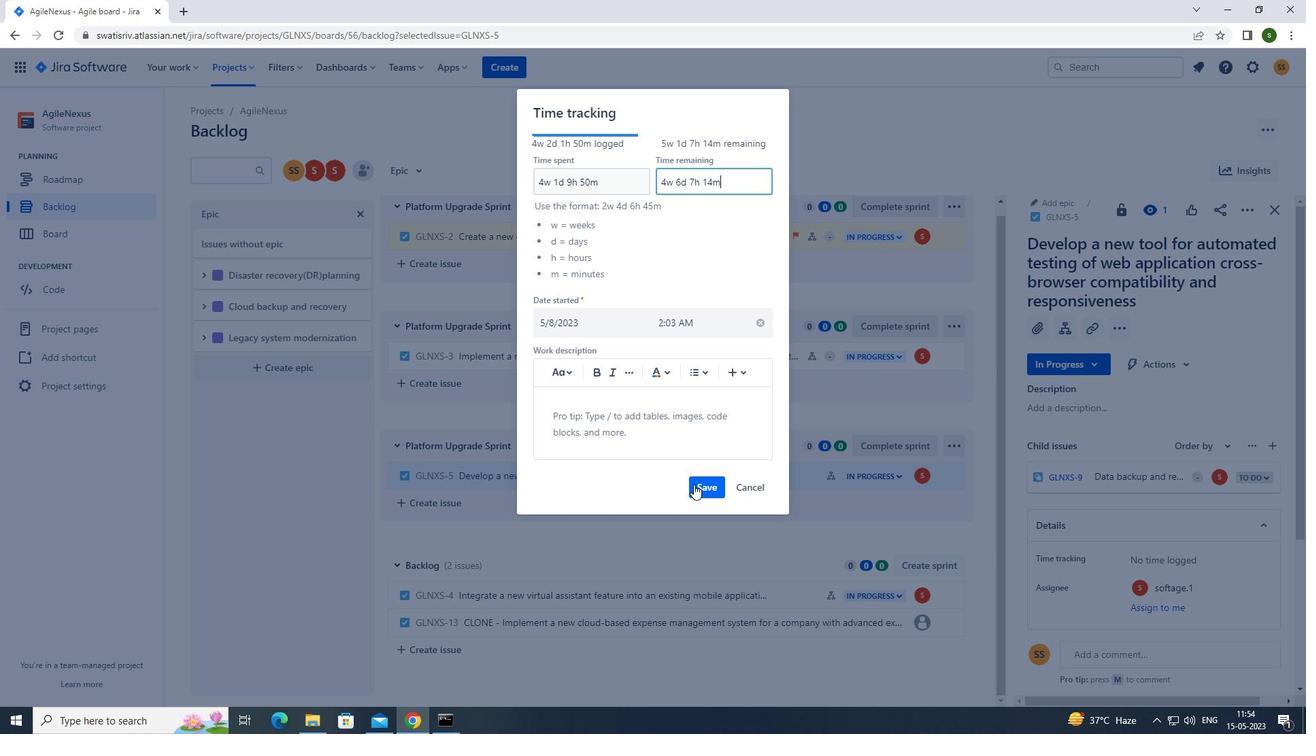 
Action: Mouse moved to (948, 478)
Screenshot: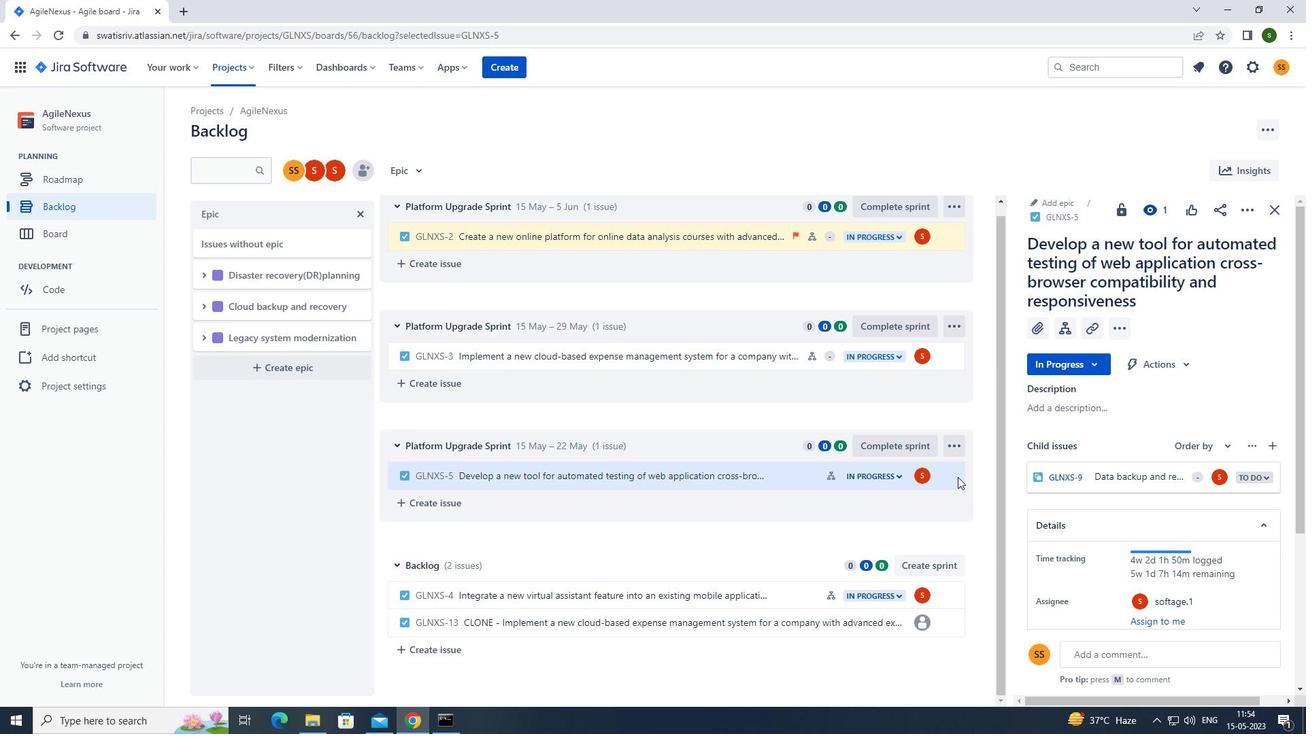 
Action: Mouse pressed left at (948, 478)
Screenshot: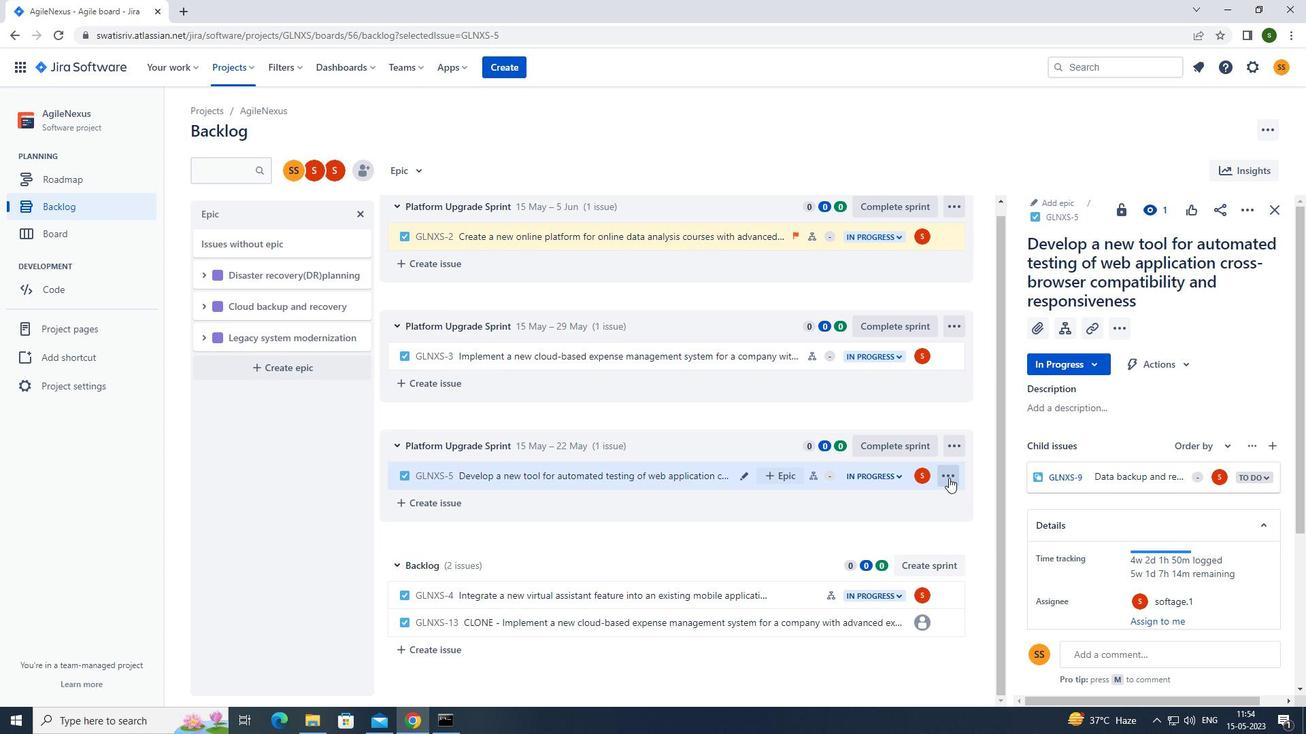 
Action: Mouse moved to (915, 443)
Screenshot: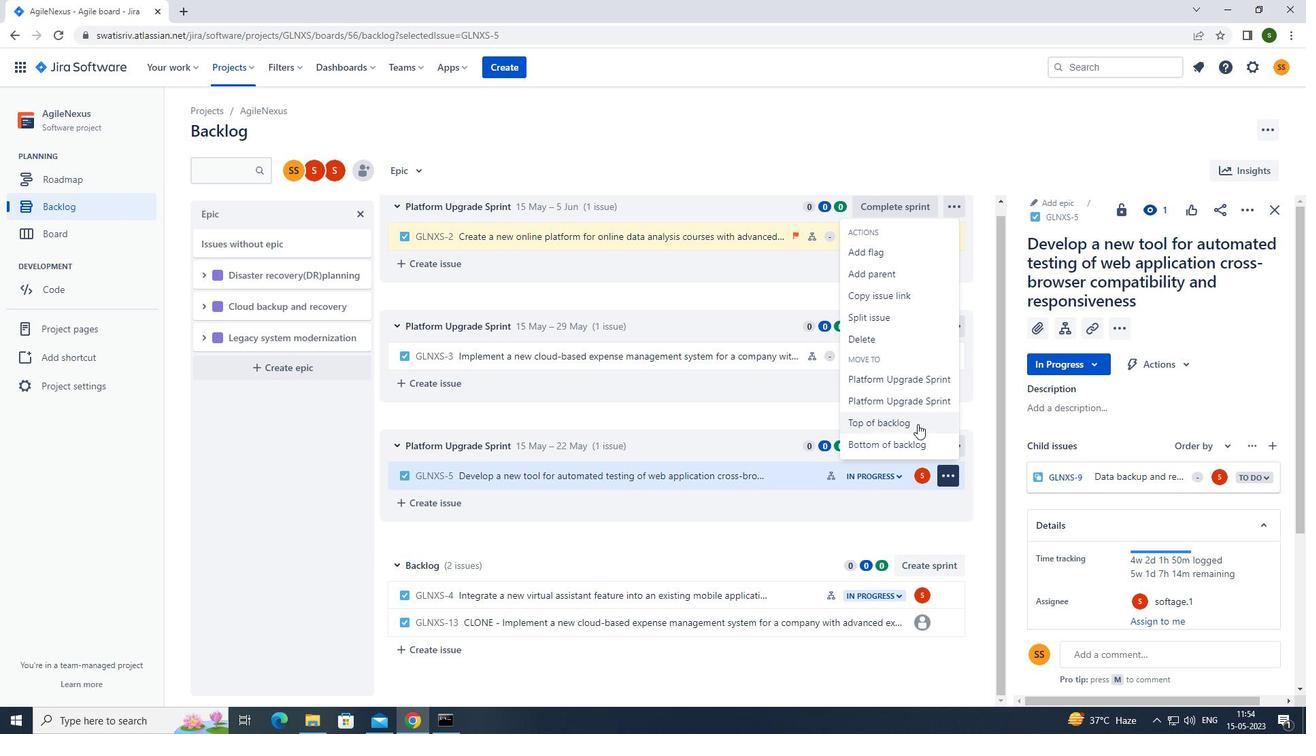 
Action: Mouse pressed left at (915, 443)
Screenshot: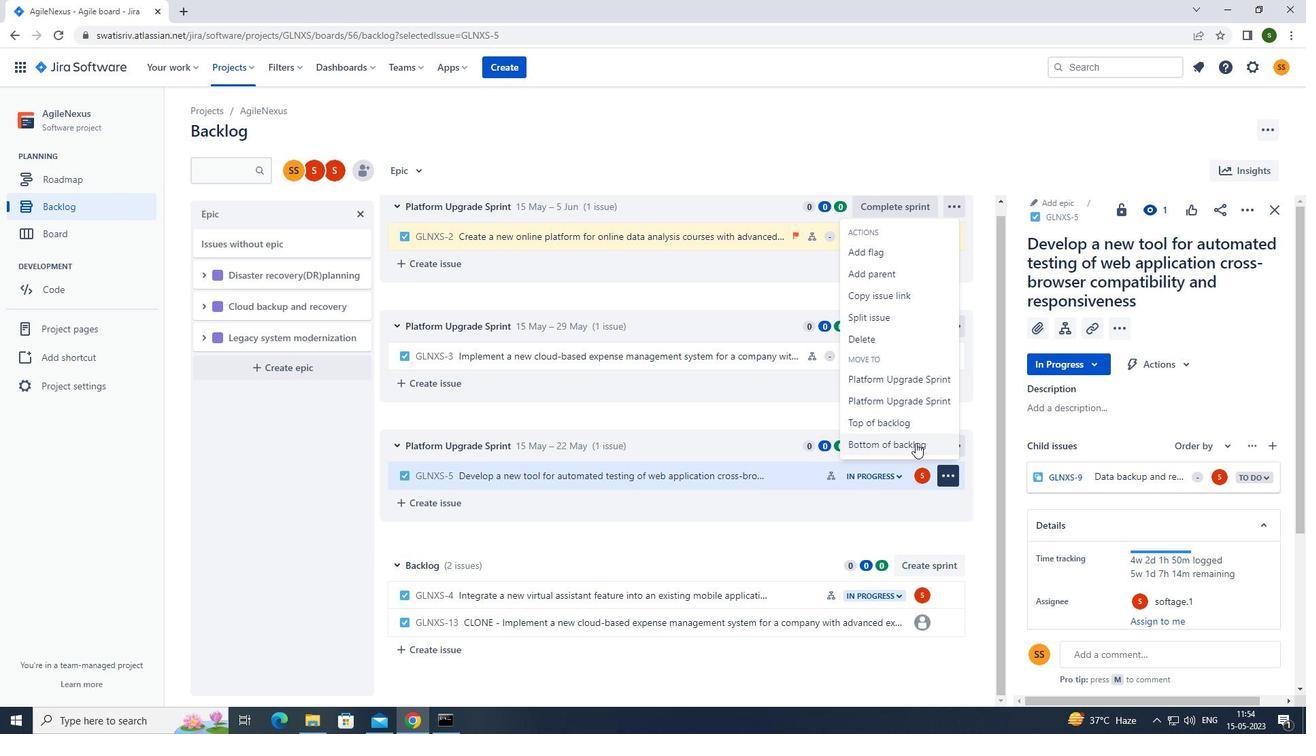 
Action: Mouse moved to (679, 210)
Screenshot: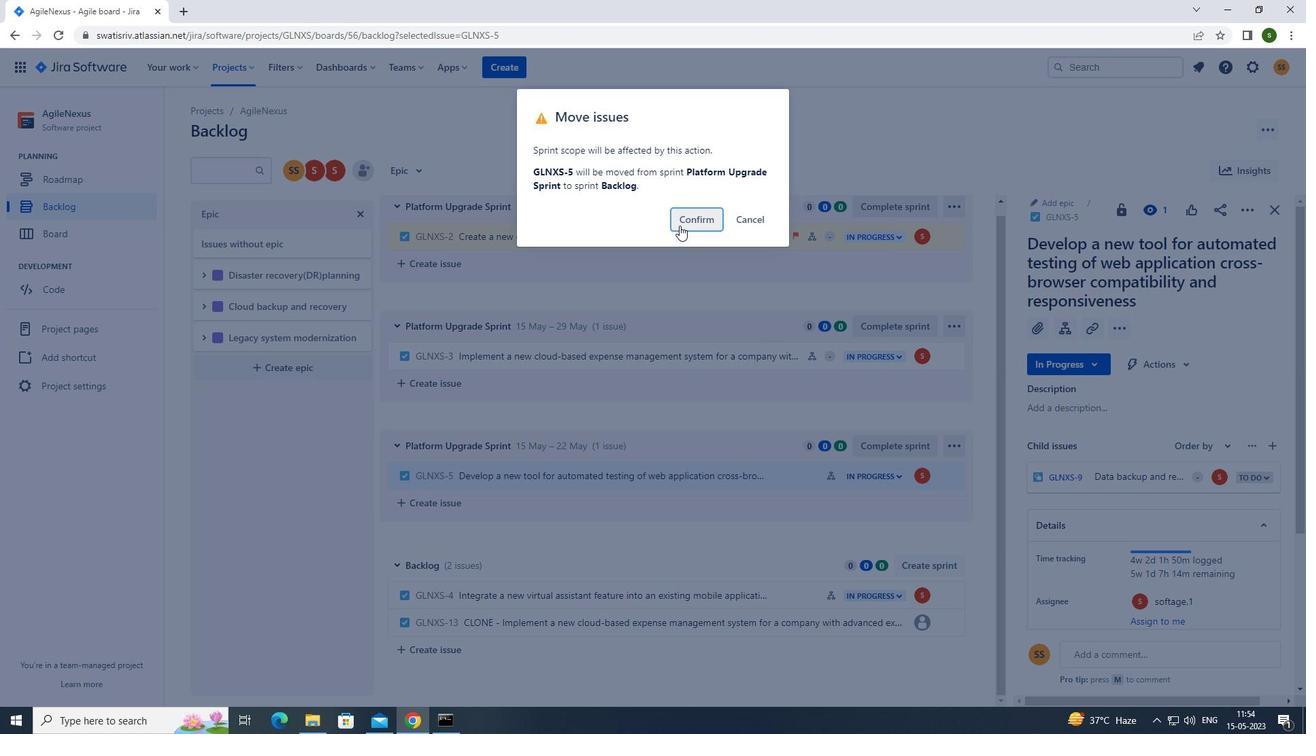 
Action: Mouse pressed left at (679, 210)
Screenshot: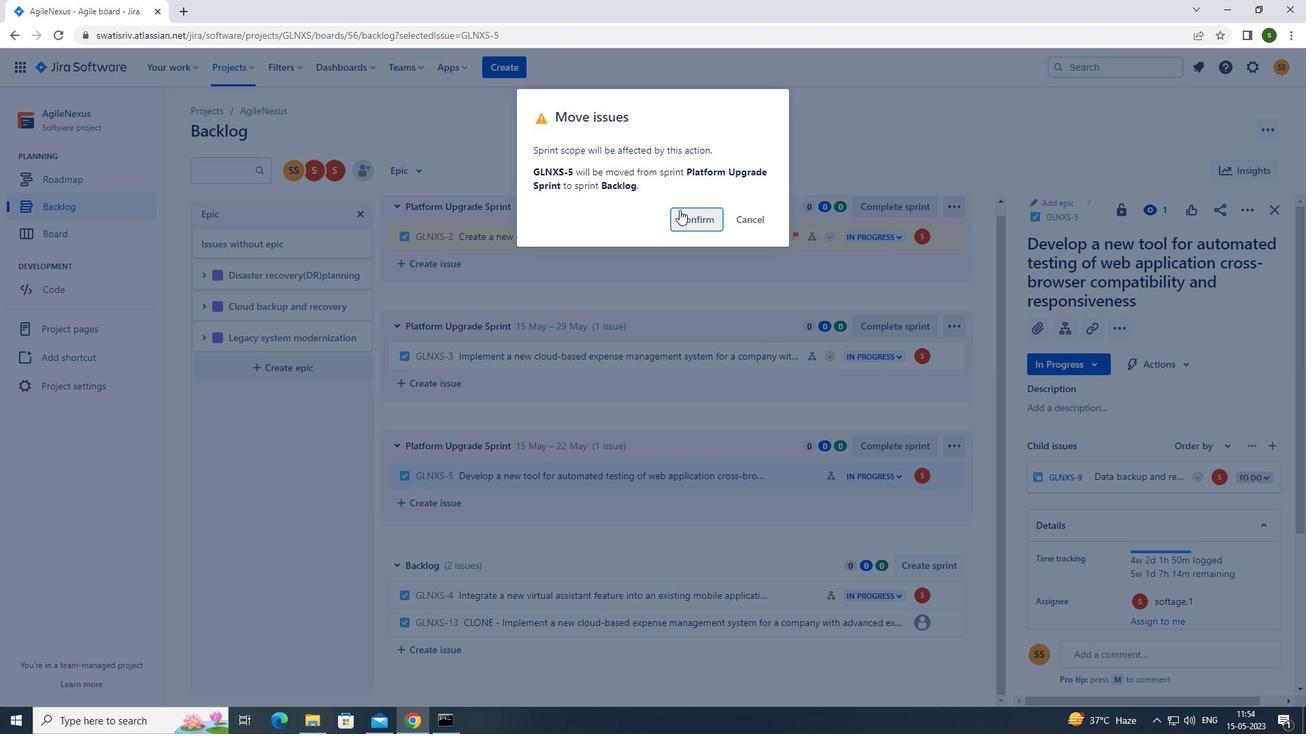 
Action: Mouse moved to (411, 172)
Screenshot: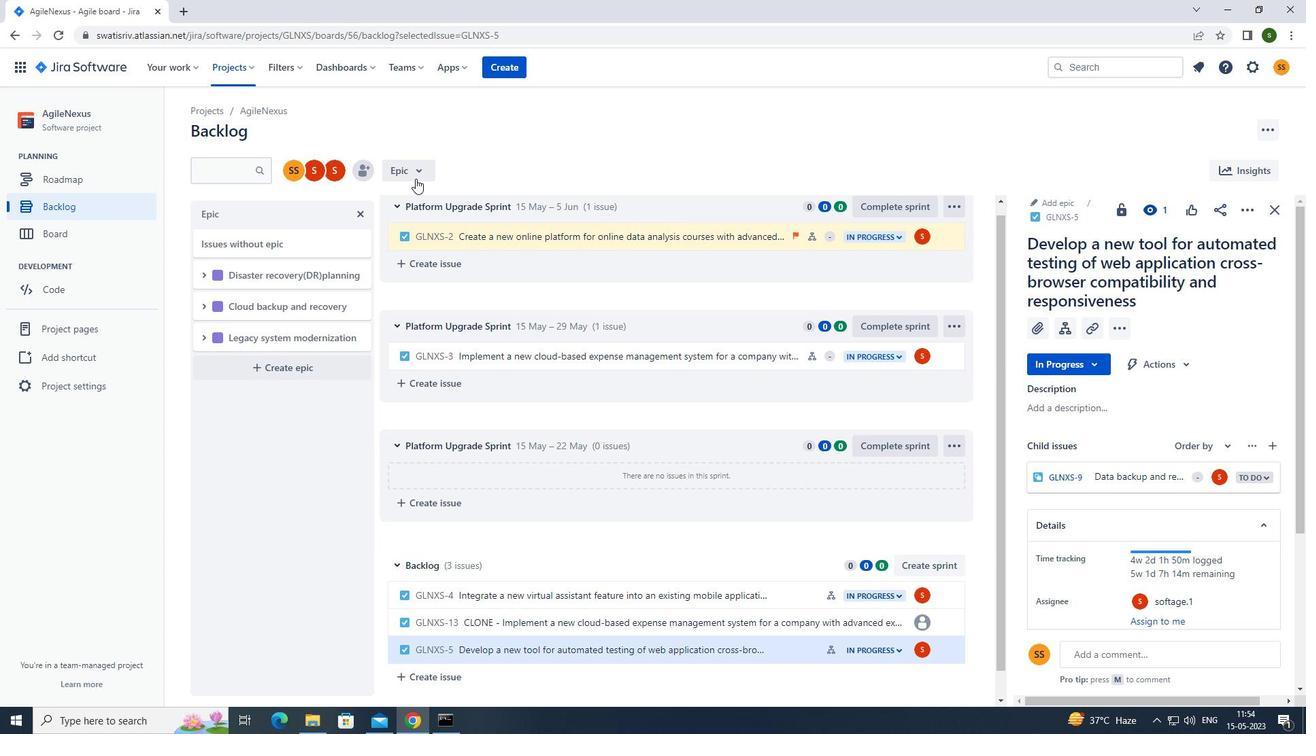 
Action: Mouse pressed left at (411, 172)
Screenshot: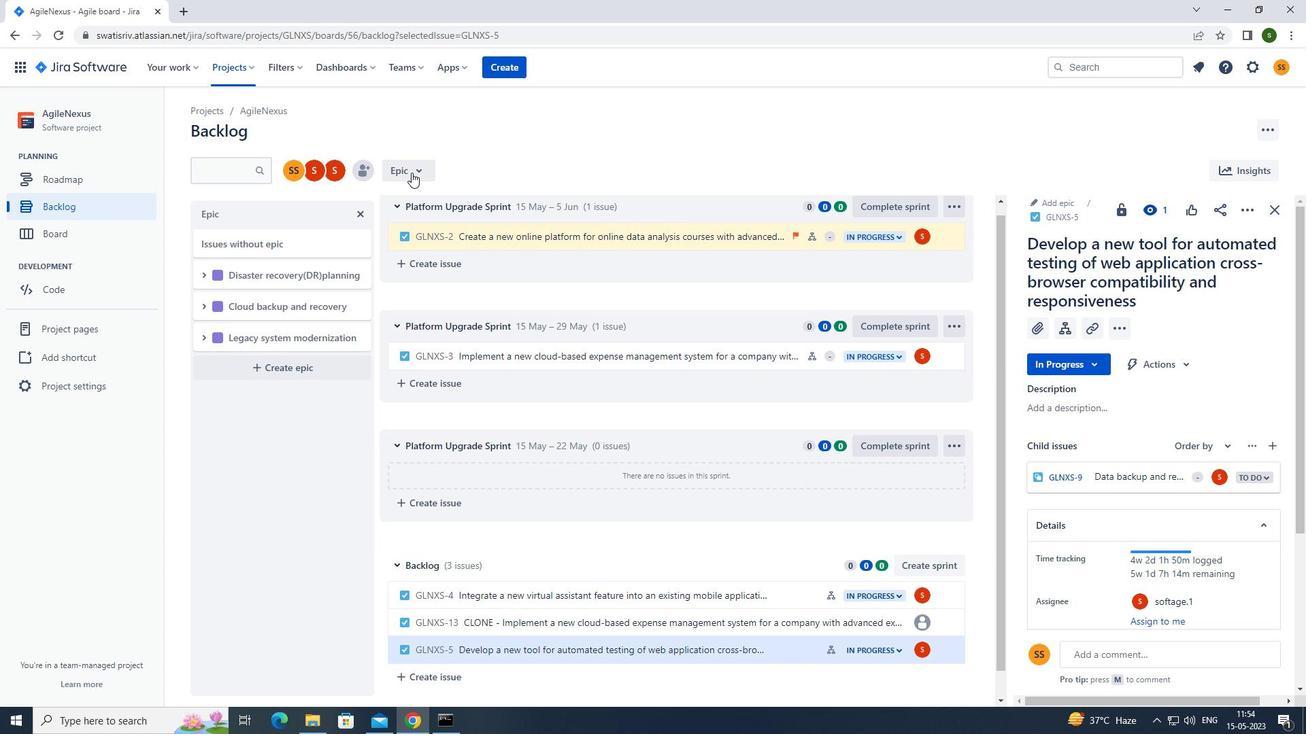 
Action: Mouse moved to (445, 233)
Screenshot: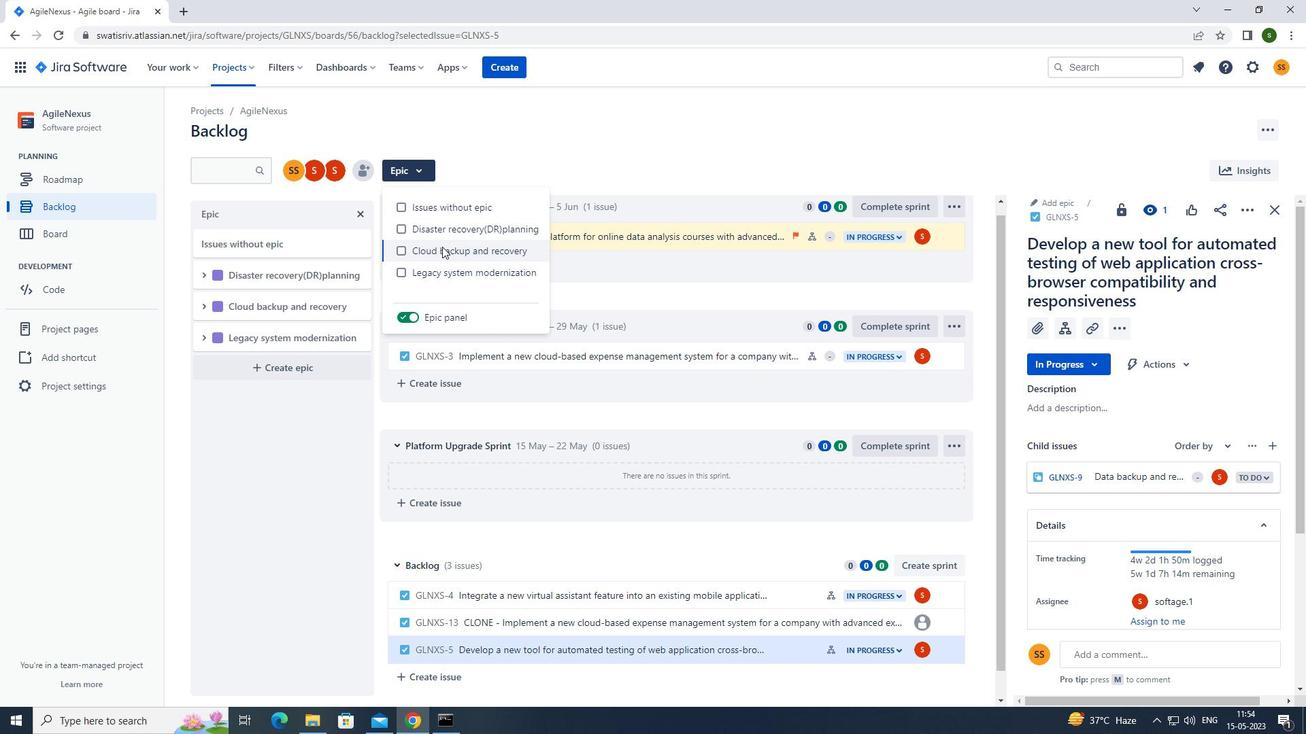 
Action: Mouse pressed left at (445, 233)
Screenshot: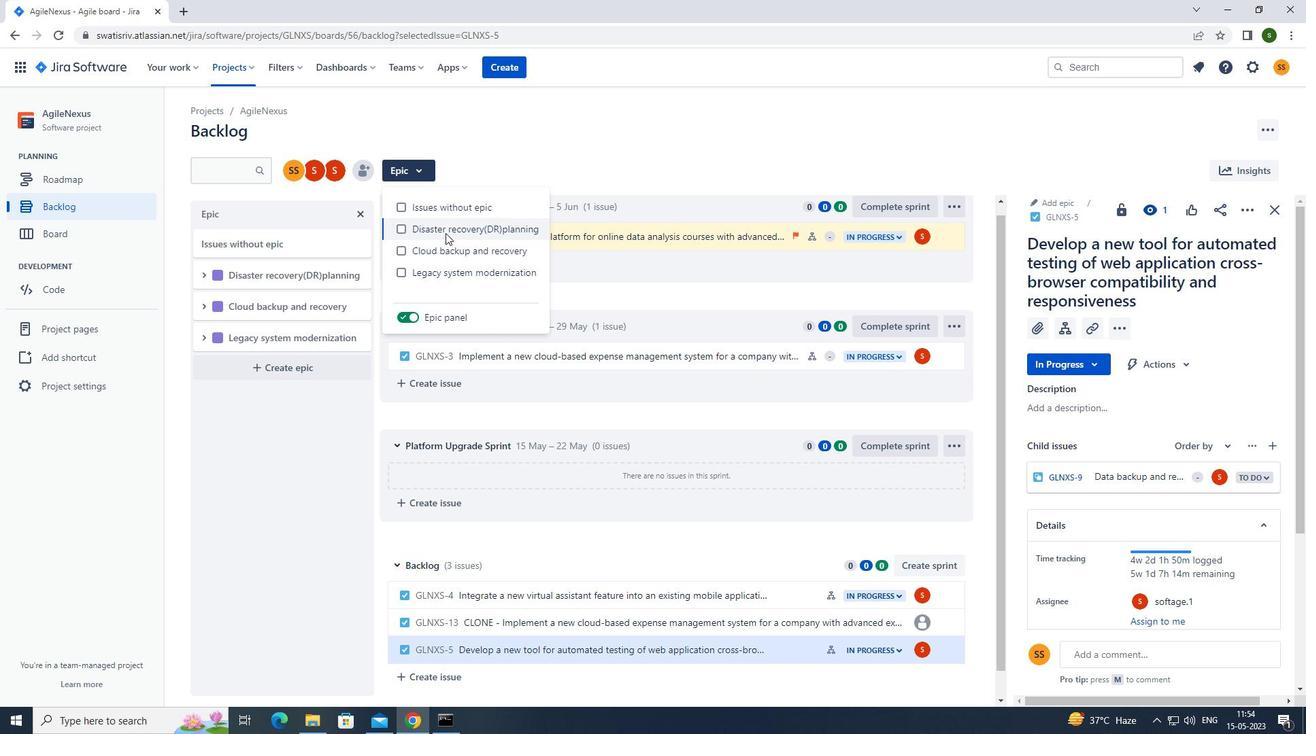 
Action: Mouse moved to (657, 121)
Screenshot: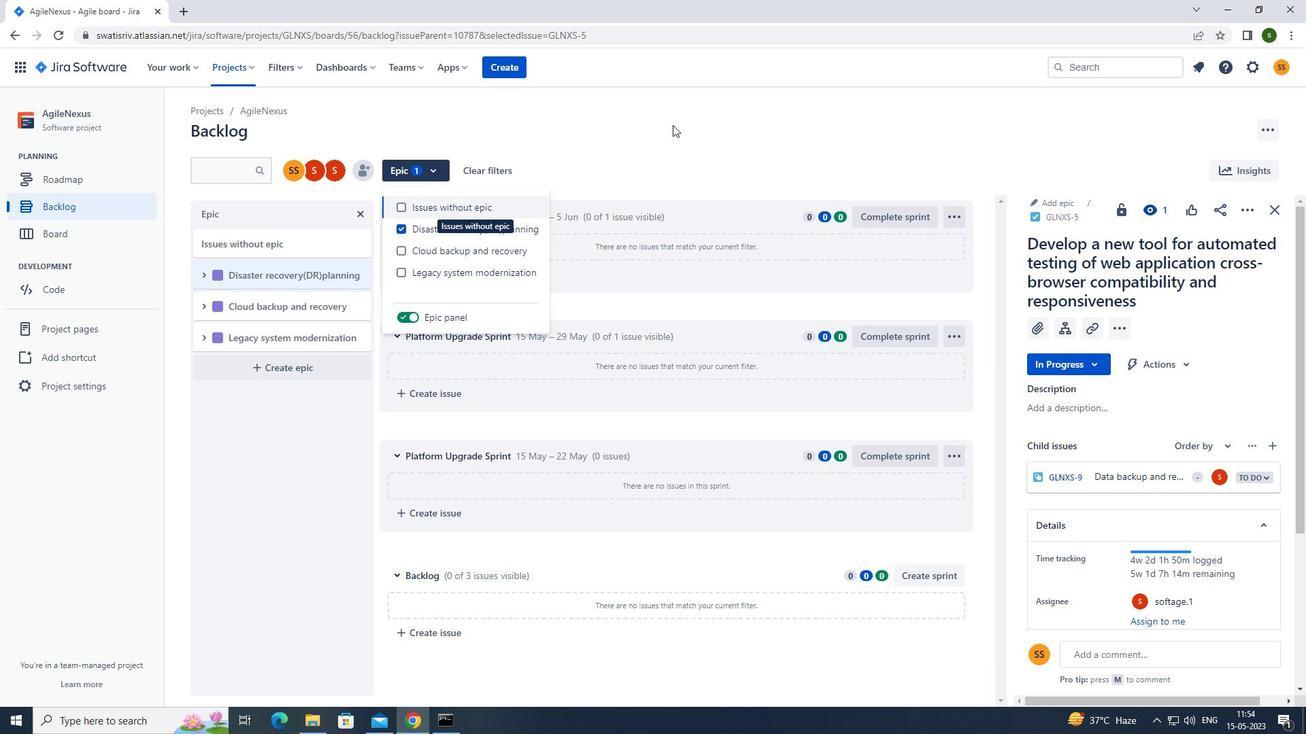 
Action: Mouse pressed left at (657, 121)
Screenshot: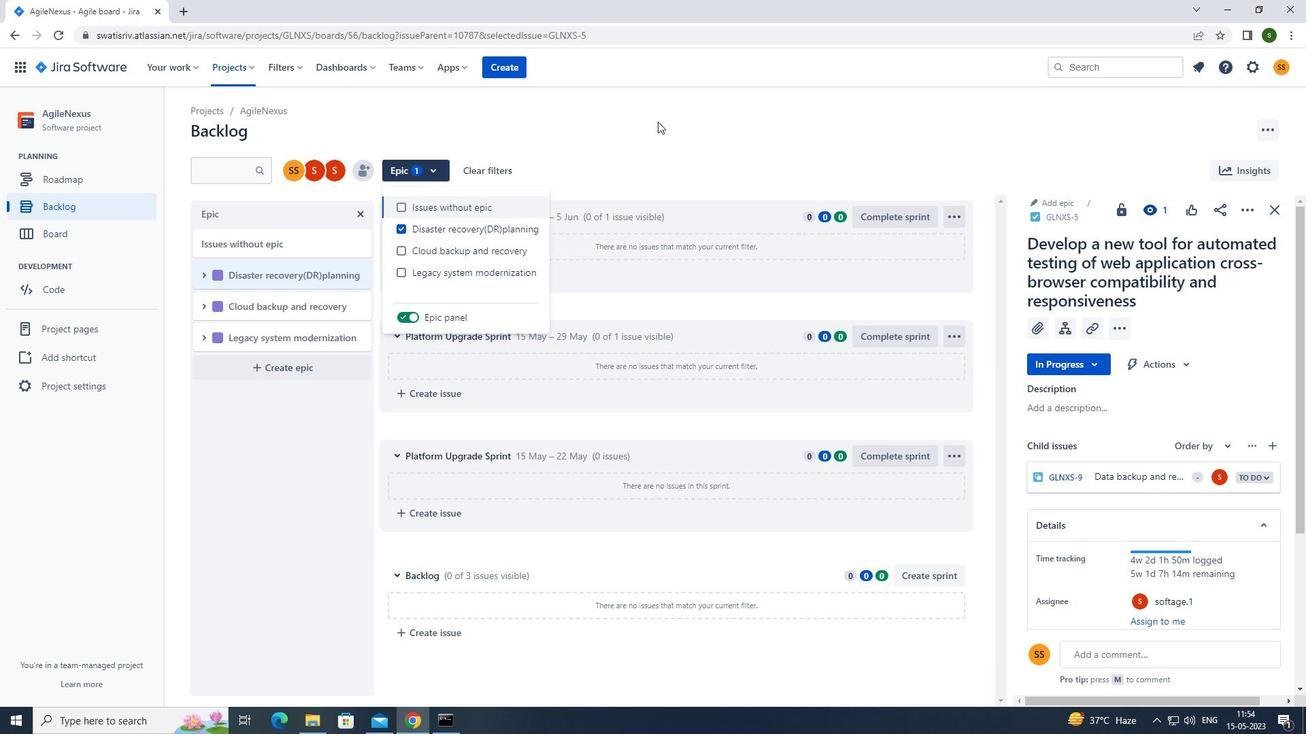 
Action: Mouse moved to (652, 121)
Screenshot: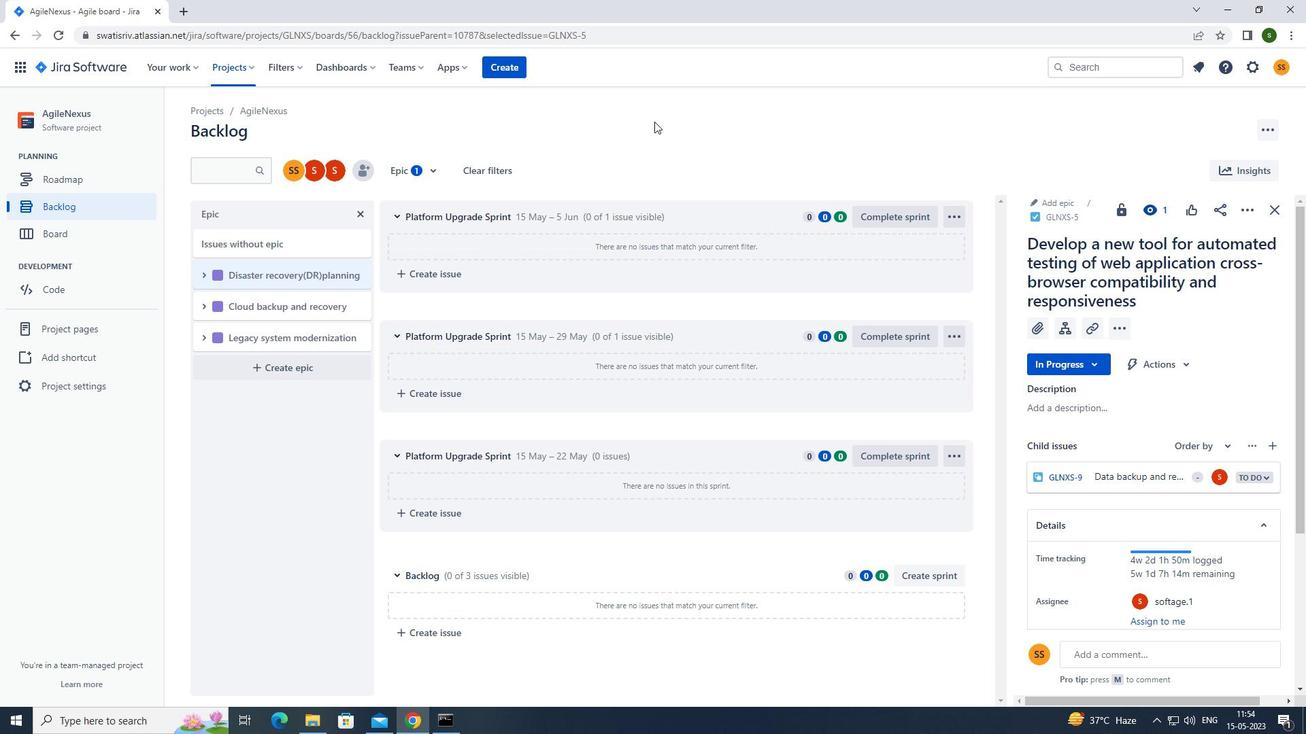 
